 Task: Search one way flight ticket for 3 adults, 3 children in premium economy from La Crosse: La Crosse Regional Airport to Rockford: Chicago Rockford International Airport(was Northwest Chicagoland Regional Airport At Rockford) on 5-1-2023. Choice of flights is United. Price is upto 79000. Outbound departure time preference is 23:00.
Action: Mouse moved to (225, 362)
Screenshot: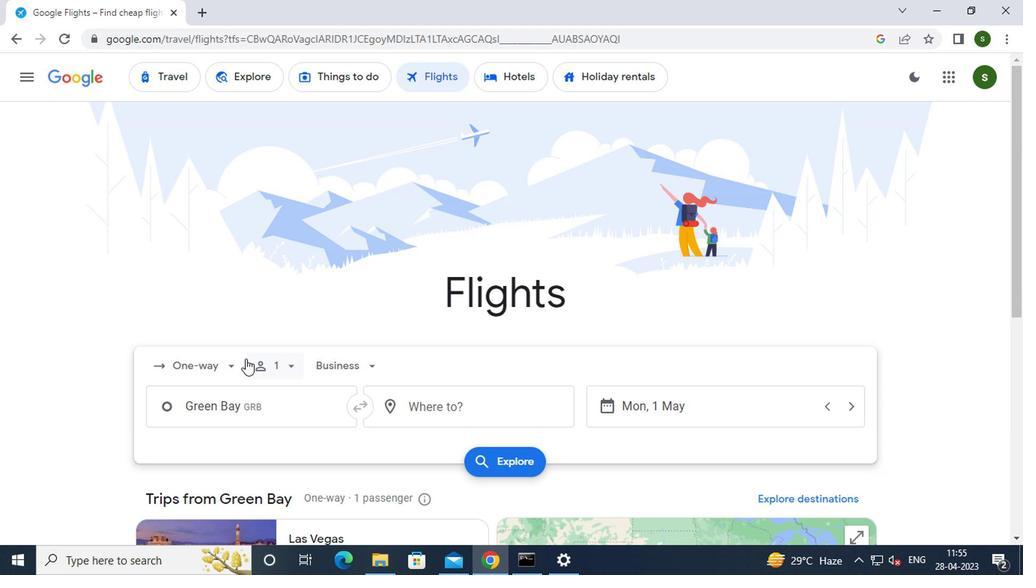 
Action: Mouse pressed left at (225, 362)
Screenshot: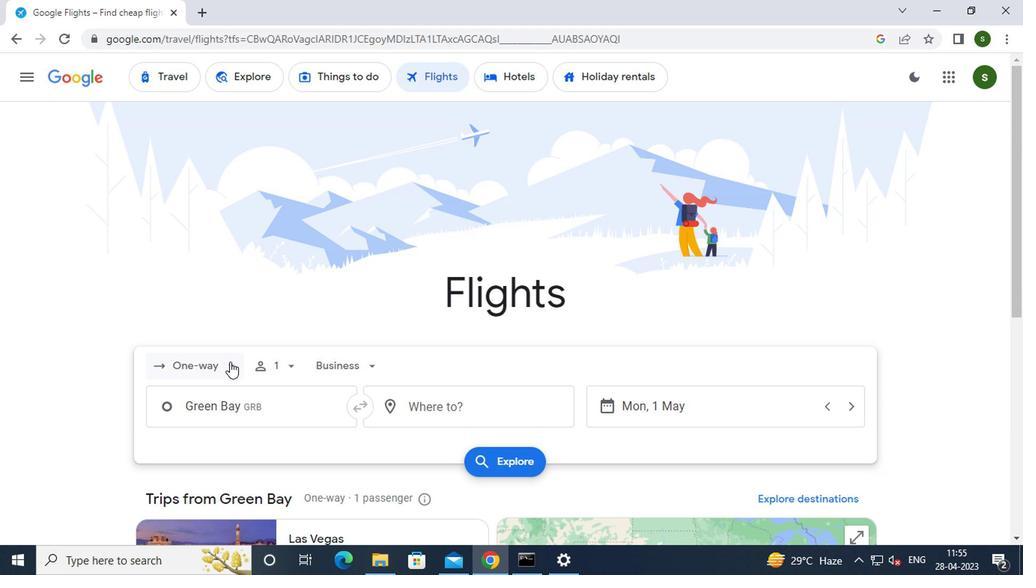 
Action: Mouse moved to (221, 429)
Screenshot: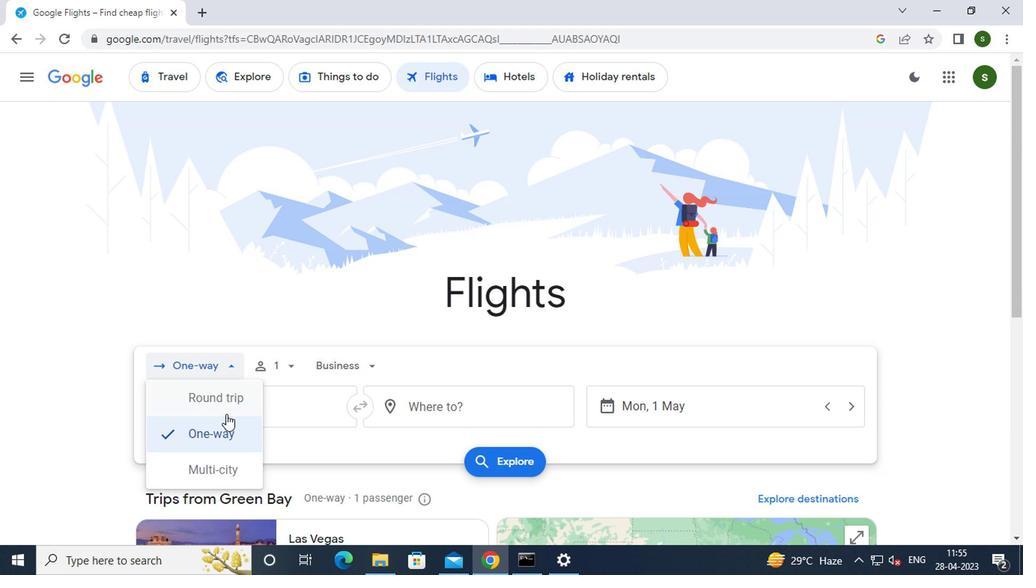 
Action: Mouse pressed left at (221, 429)
Screenshot: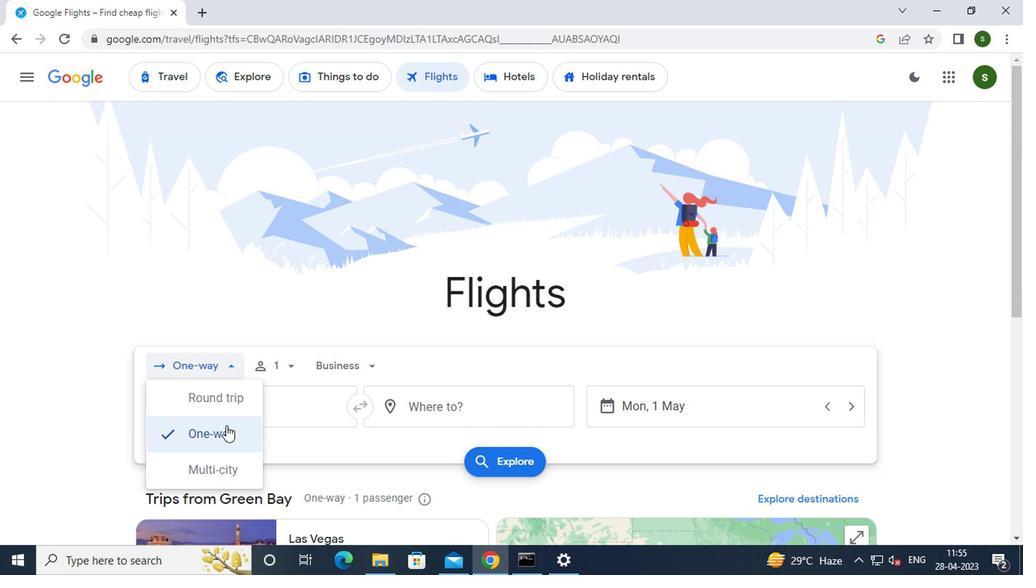 
Action: Mouse moved to (288, 366)
Screenshot: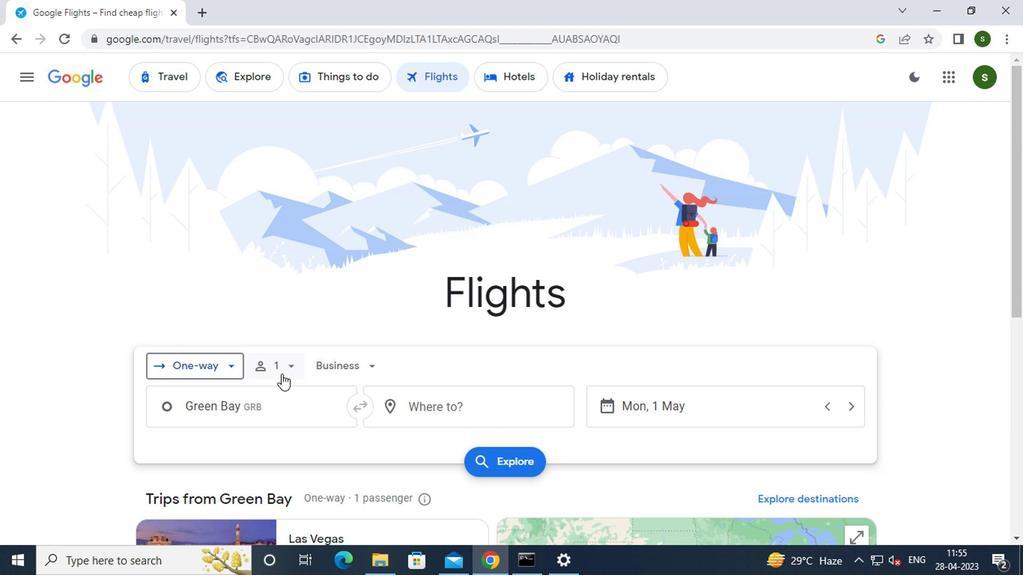 
Action: Mouse pressed left at (288, 366)
Screenshot: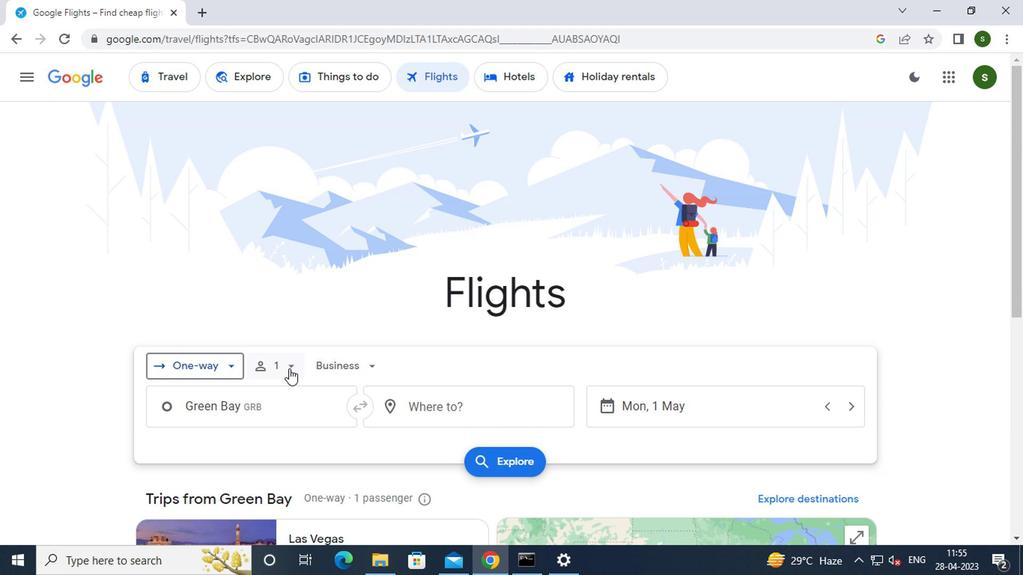 
Action: Mouse moved to (395, 403)
Screenshot: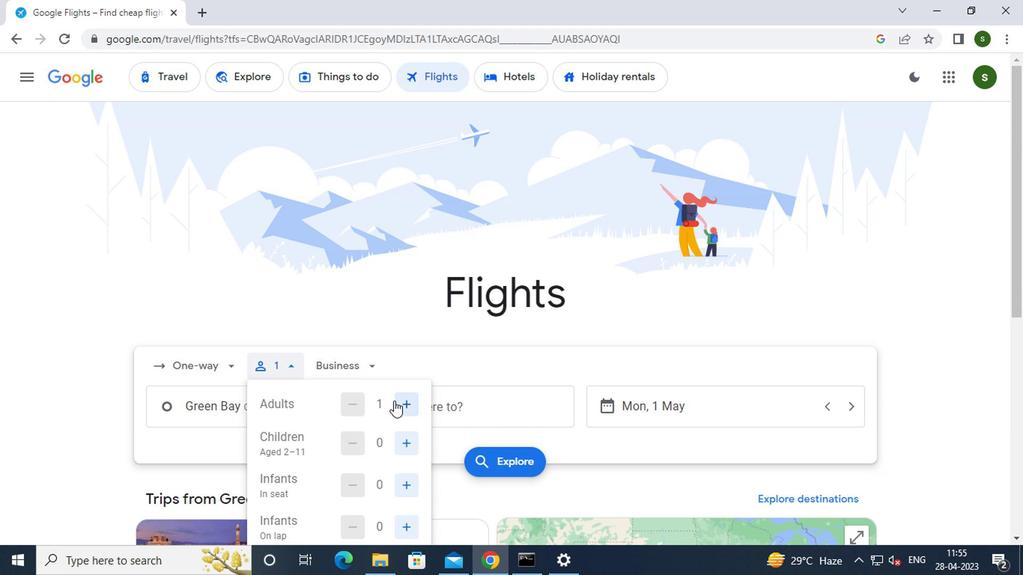 
Action: Mouse pressed left at (395, 403)
Screenshot: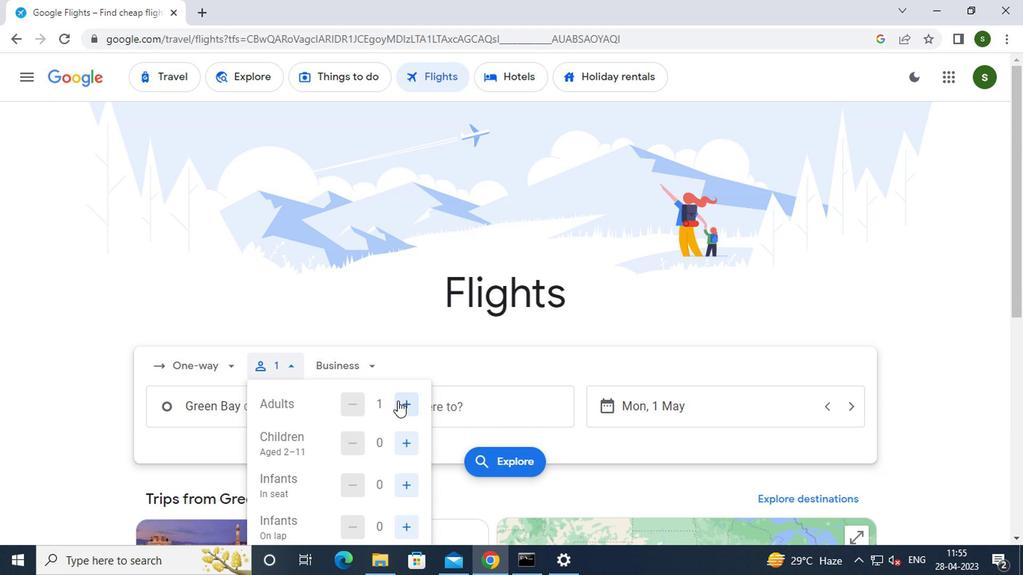 
Action: Mouse pressed left at (395, 403)
Screenshot: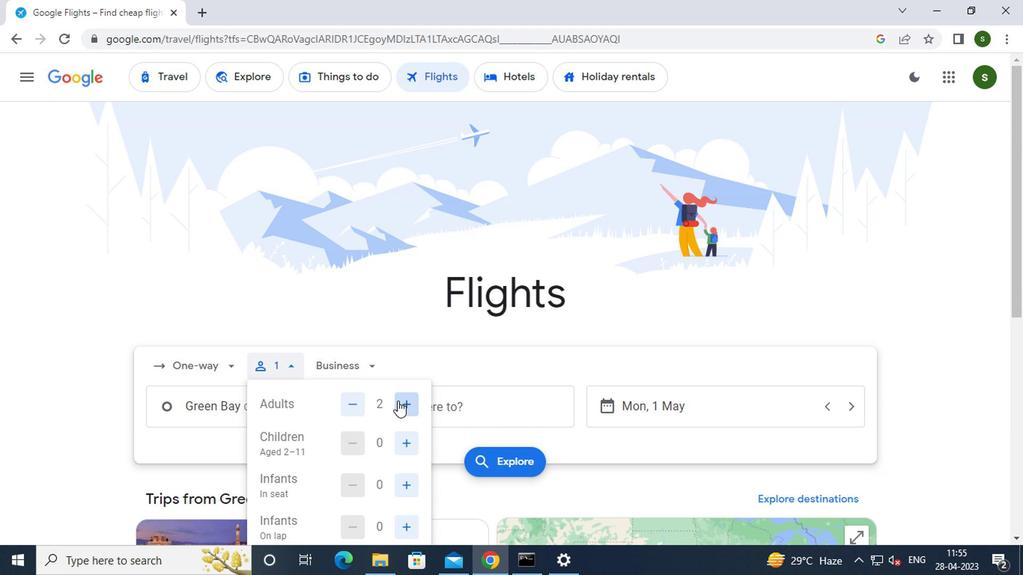 
Action: Mouse moved to (403, 448)
Screenshot: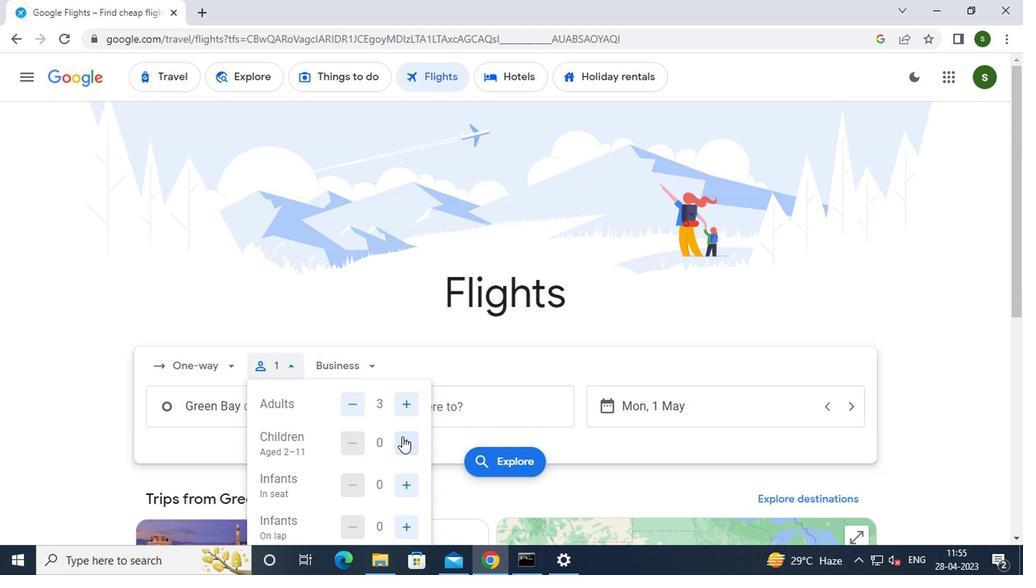 
Action: Mouse pressed left at (403, 448)
Screenshot: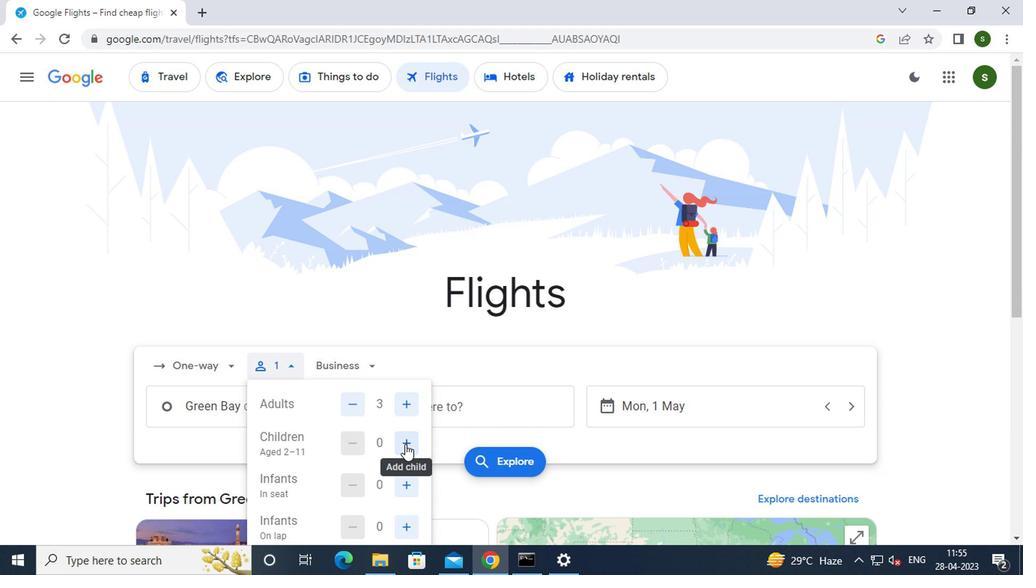 
Action: Mouse pressed left at (403, 448)
Screenshot: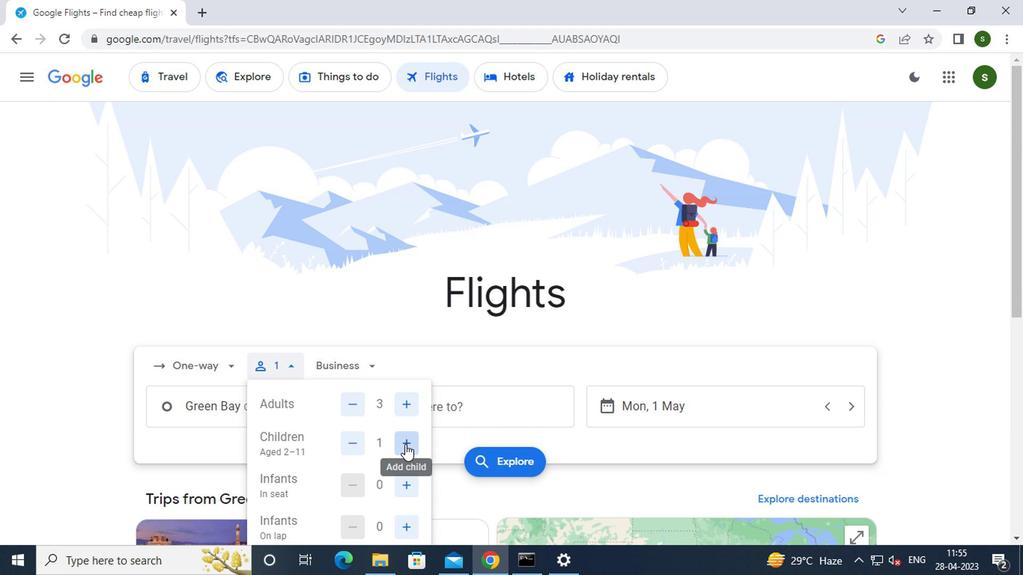 
Action: Mouse pressed left at (403, 448)
Screenshot: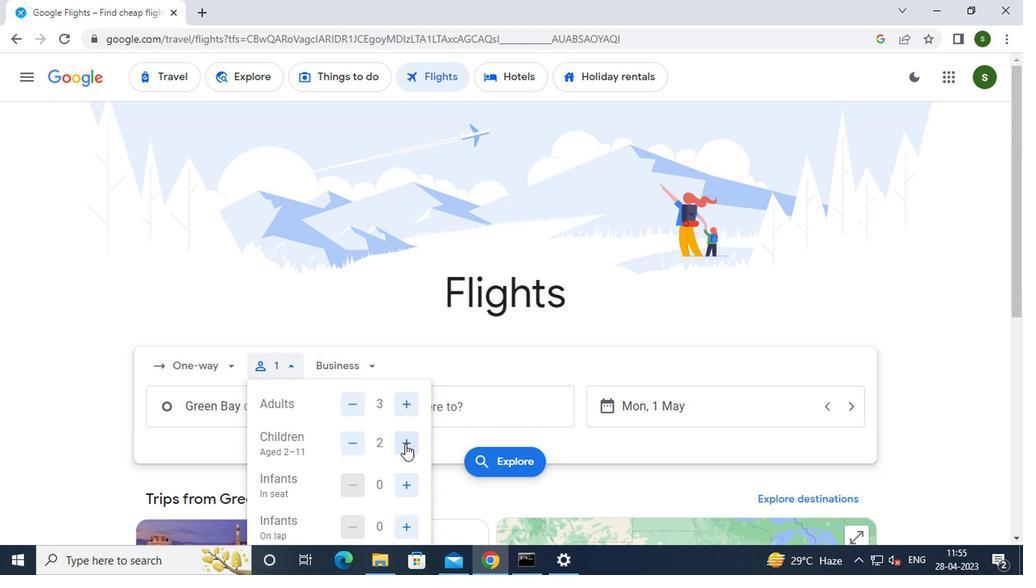 
Action: Mouse moved to (362, 362)
Screenshot: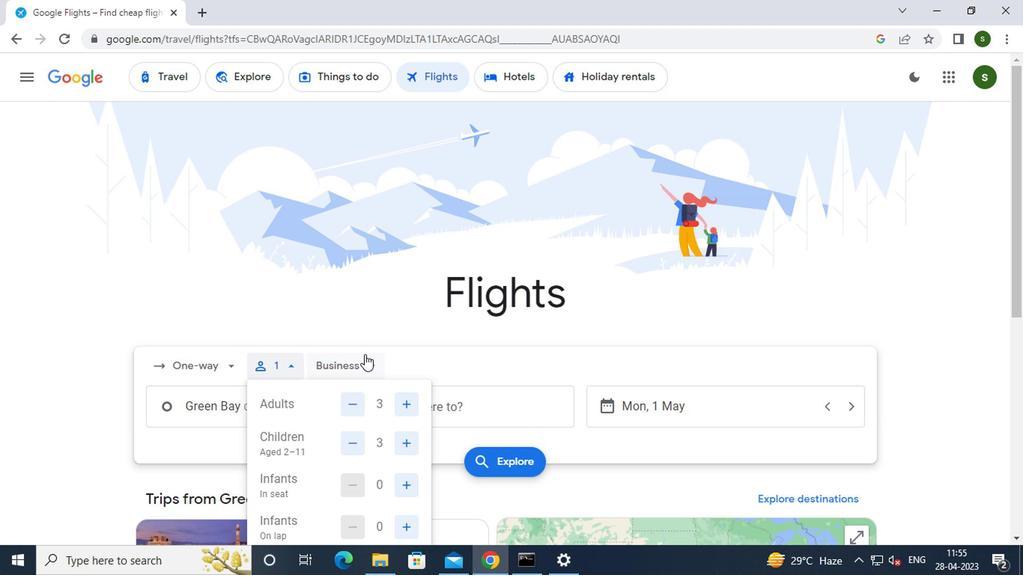 
Action: Mouse pressed left at (362, 362)
Screenshot: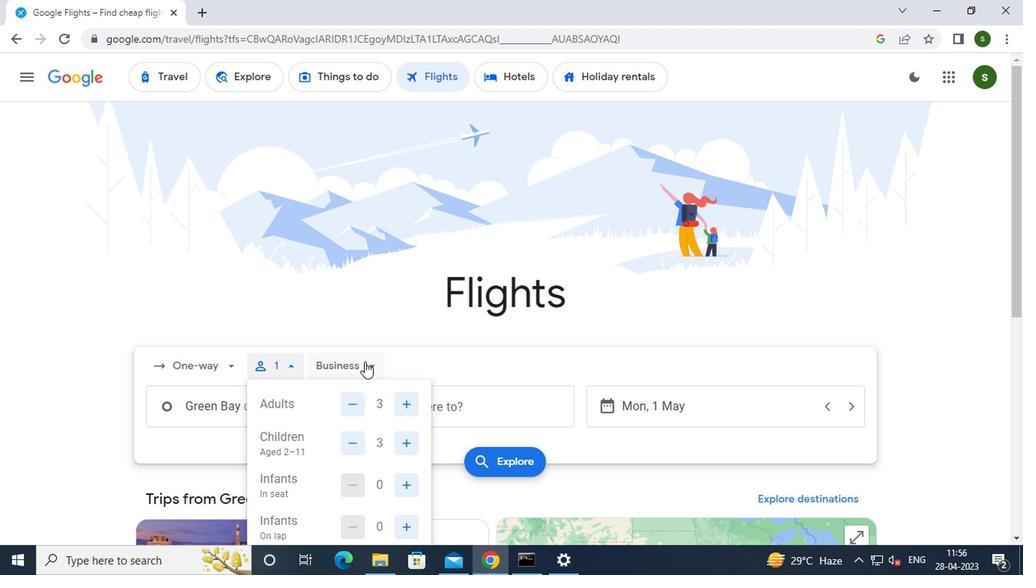
Action: Mouse moved to (378, 444)
Screenshot: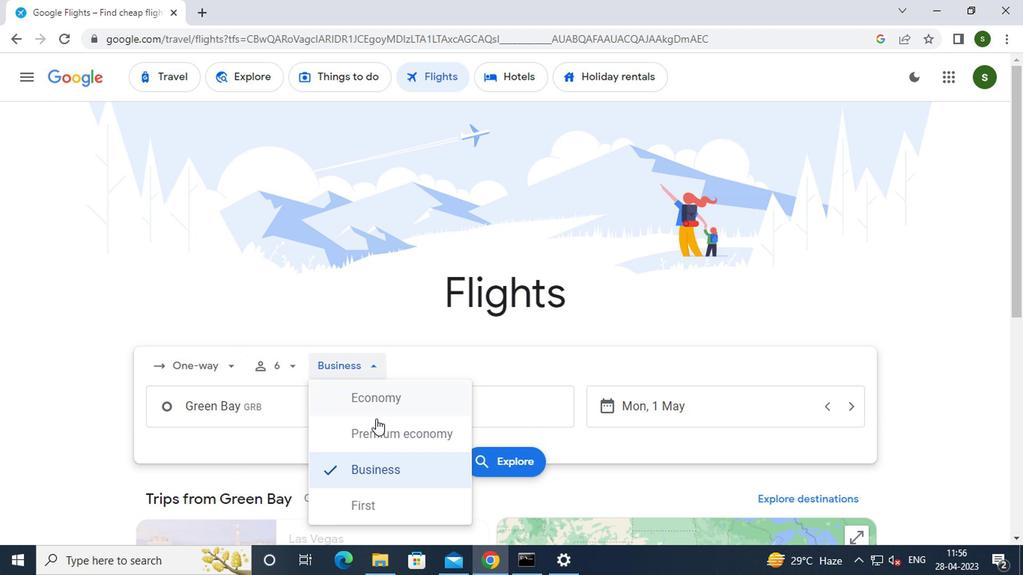 
Action: Mouse pressed left at (378, 444)
Screenshot: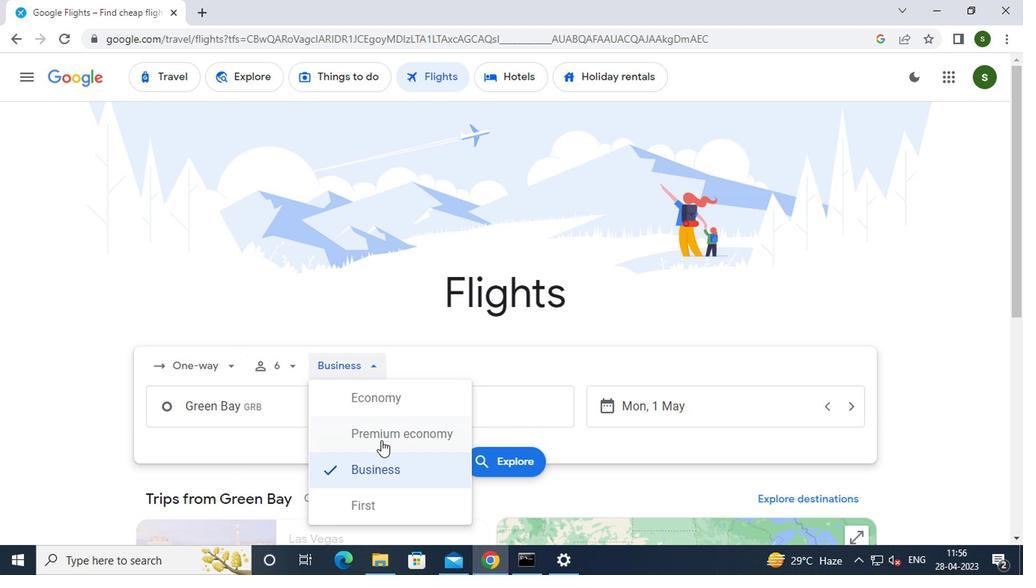 
Action: Mouse moved to (272, 410)
Screenshot: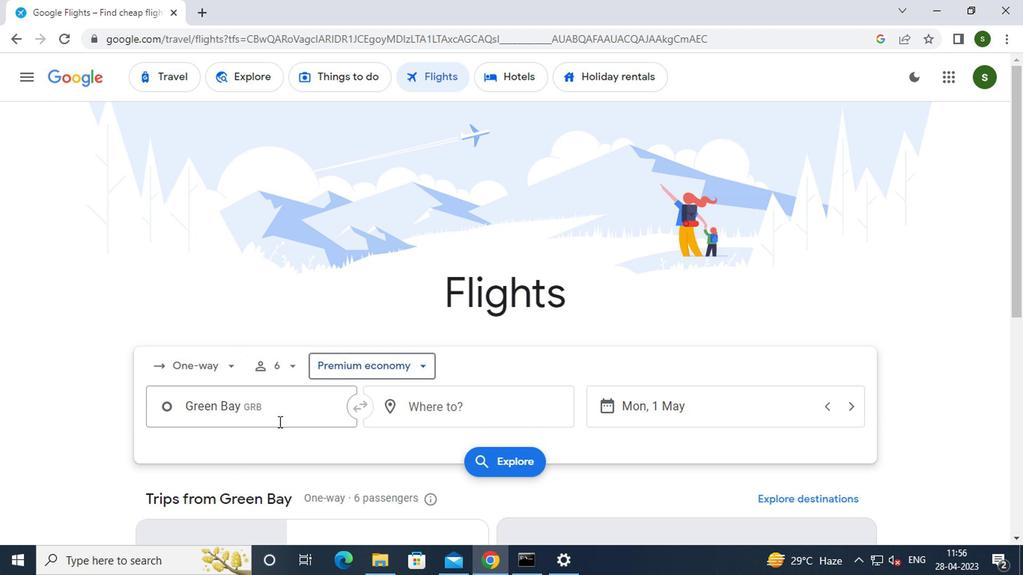
Action: Mouse pressed left at (272, 410)
Screenshot: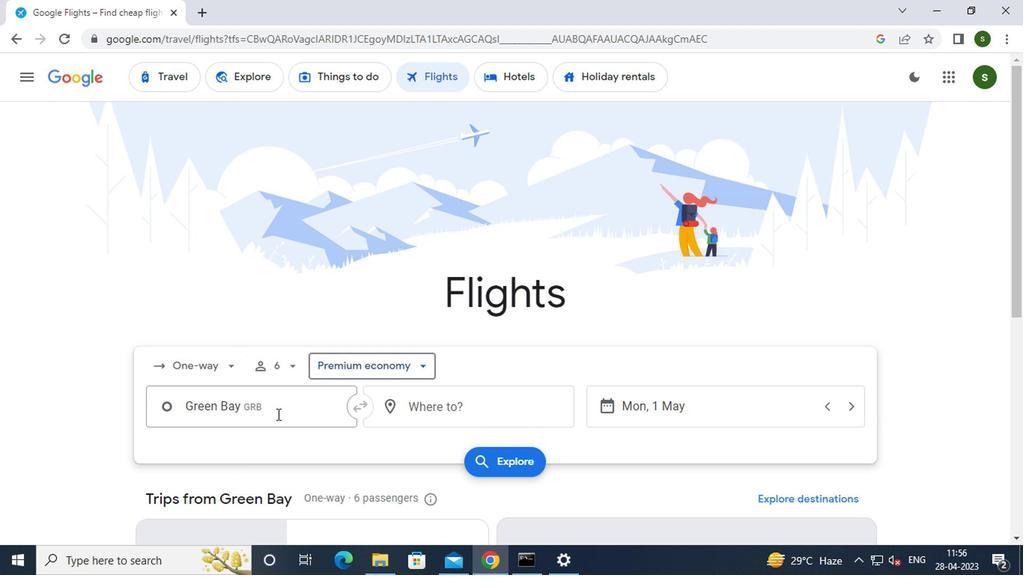 
Action: Mouse moved to (274, 403)
Screenshot: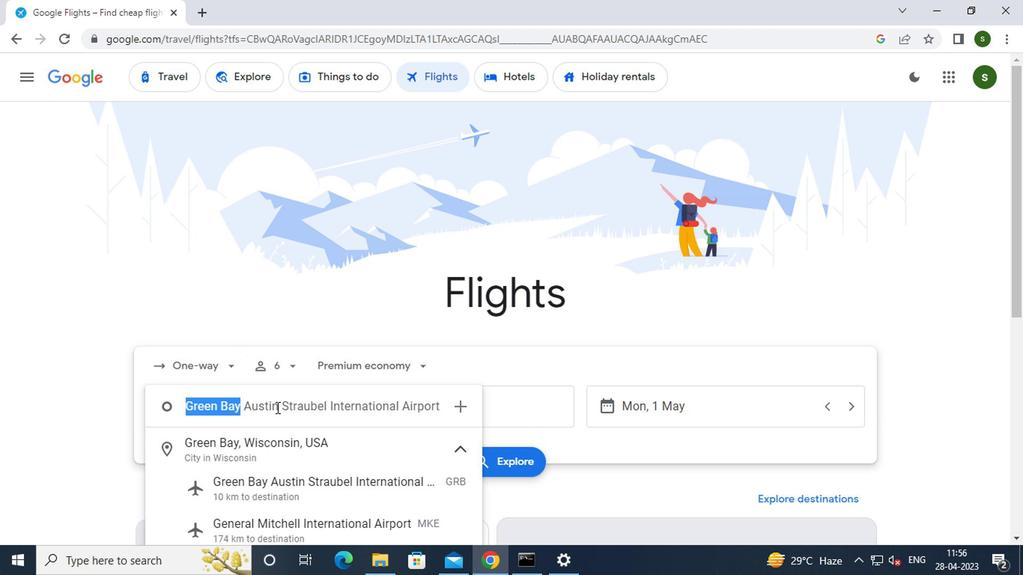 
Action: Key pressed <Key.backspace>l<Key.caps_lock>a<Key.space><Key.caps_lock>c<Key.caps_lock>rosse
Screenshot: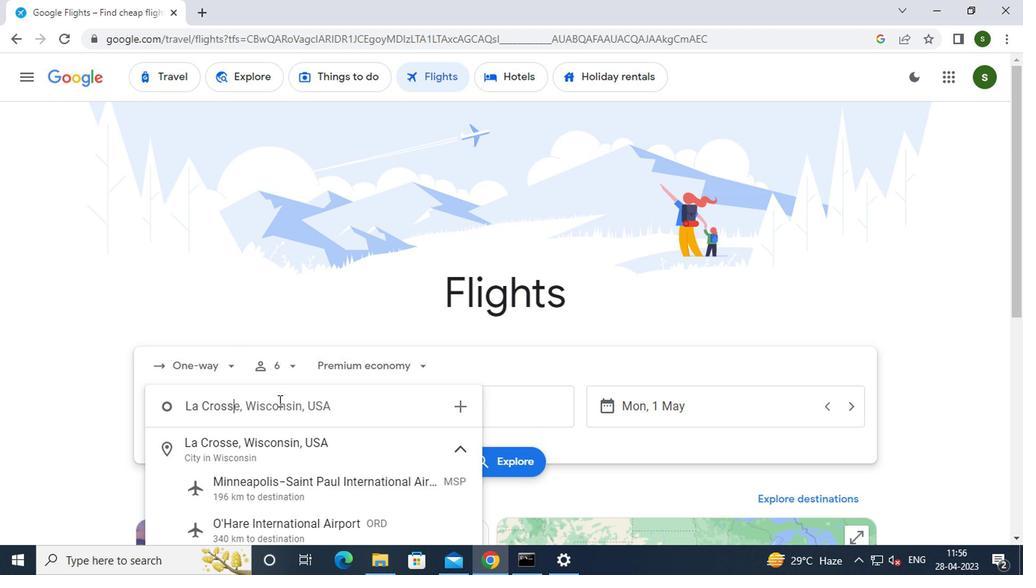 
Action: Mouse scrolled (274, 402) with delta (0, 0)
Screenshot: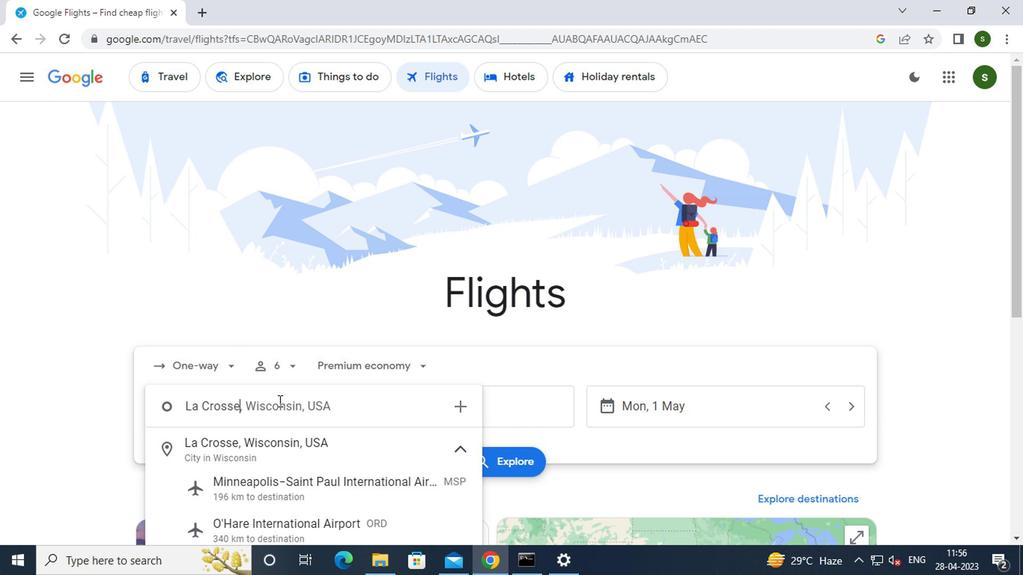 
Action: Mouse moved to (290, 503)
Screenshot: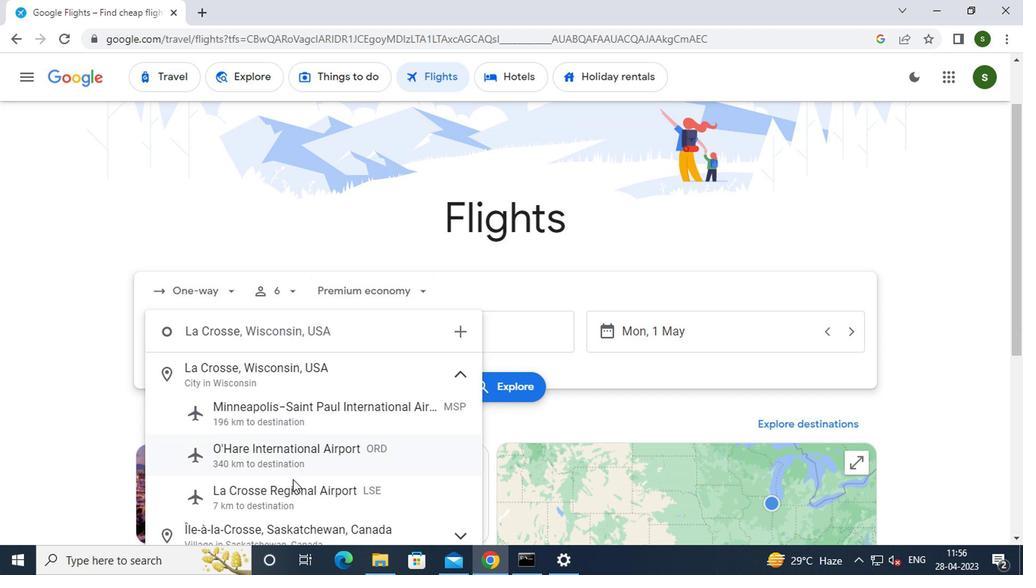 
Action: Mouse pressed left at (290, 503)
Screenshot: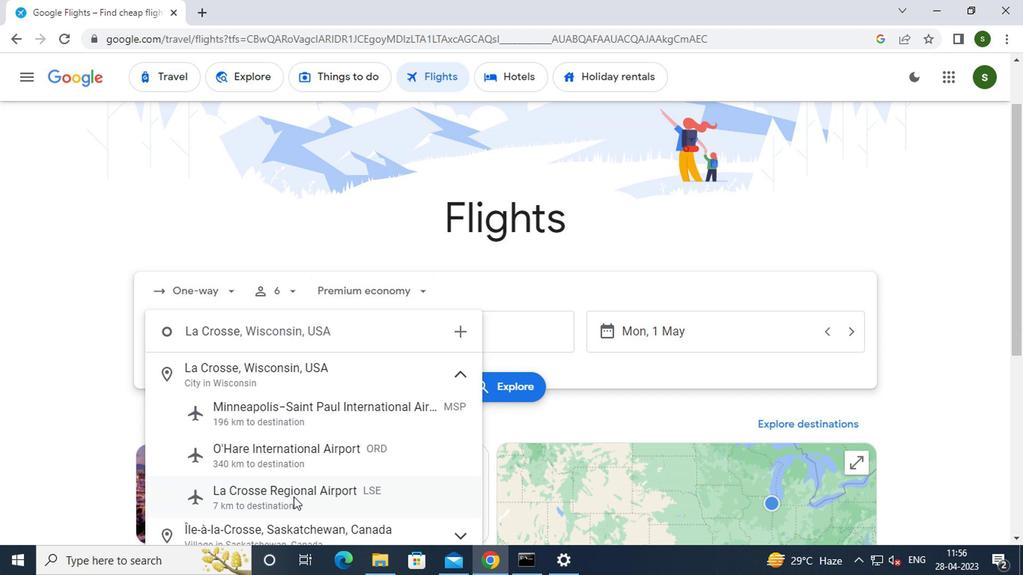 
Action: Mouse moved to (473, 331)
Screenshot: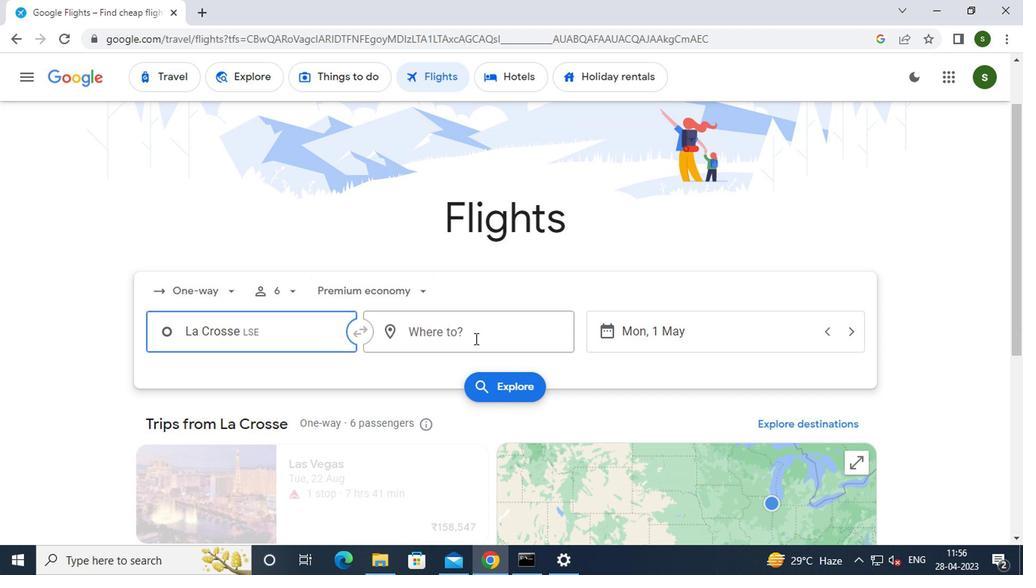 
Action: Mouse pressed left at (473, 331)
Screenshot: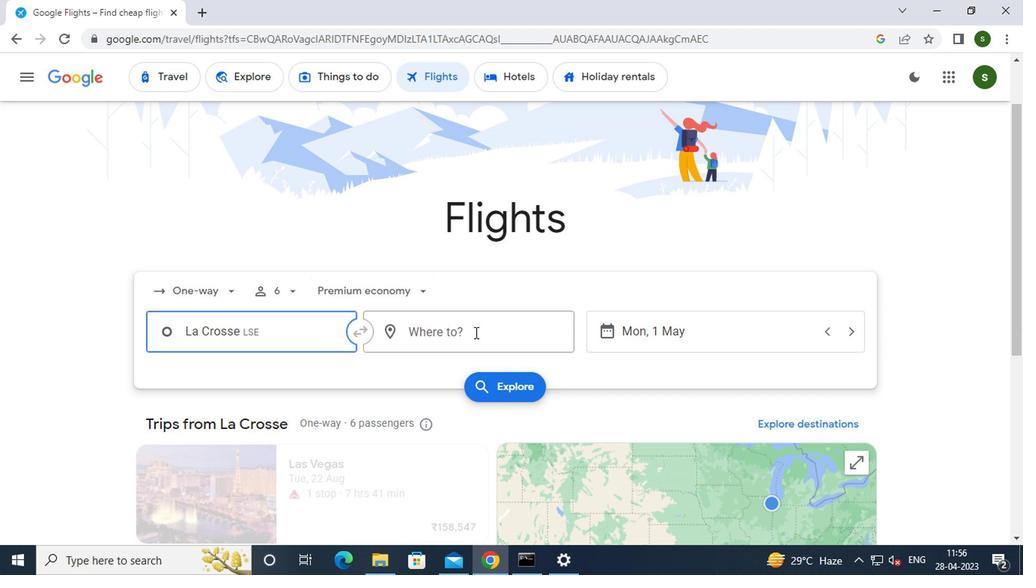 
Action: Key pressed <Key.caps_lock>r<Key.caps_lock>ockford
Screenshot: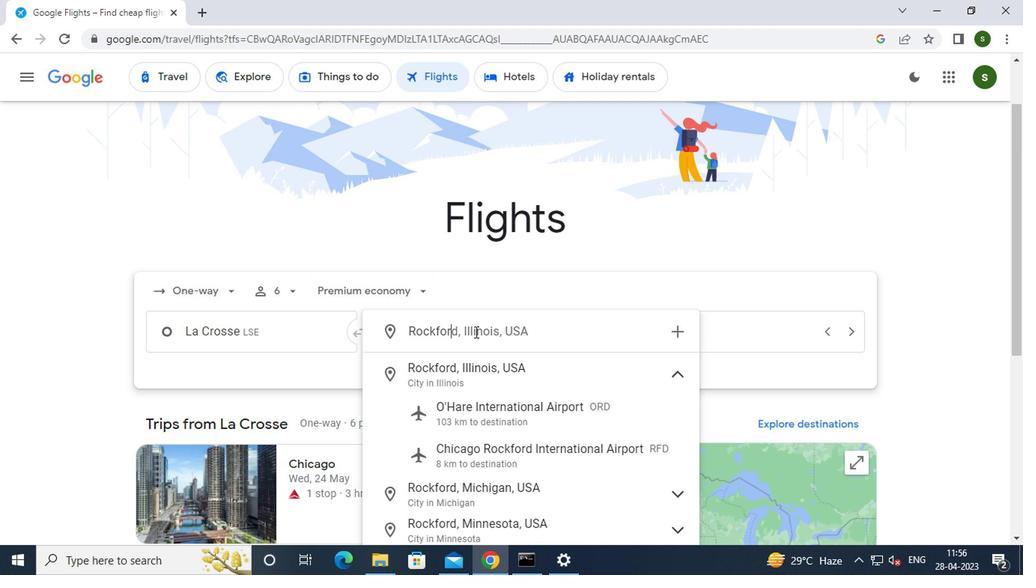 
Action: Mouse moved to (534, 451)
Screenshot: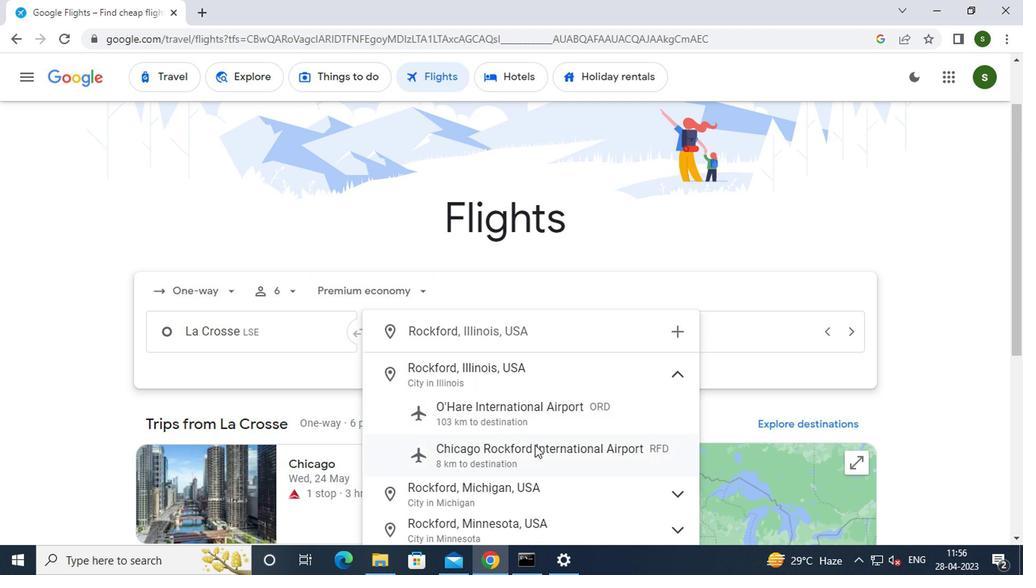 
Action: Mouse pressed left at (534, 451)
Screenshot: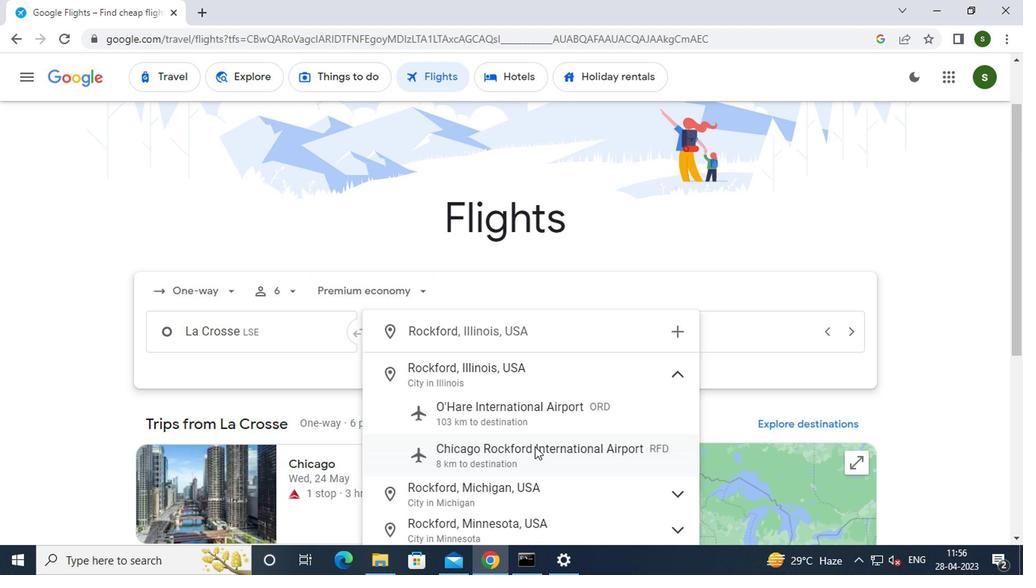 
Action: Mouse moved to (669, 335)
Screenshot: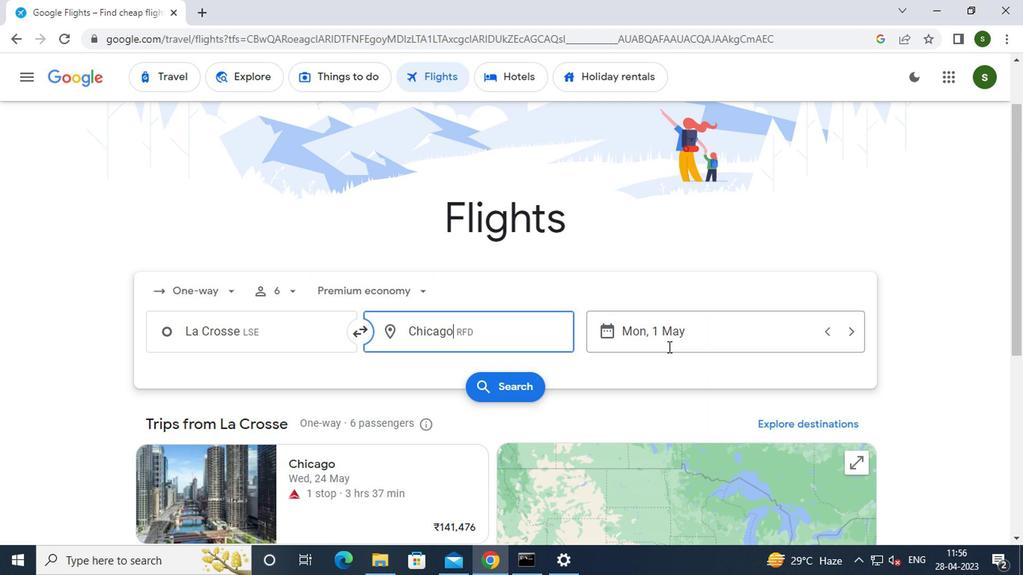 
Action: Mouse pressed left at (669, 335)
Screenshot: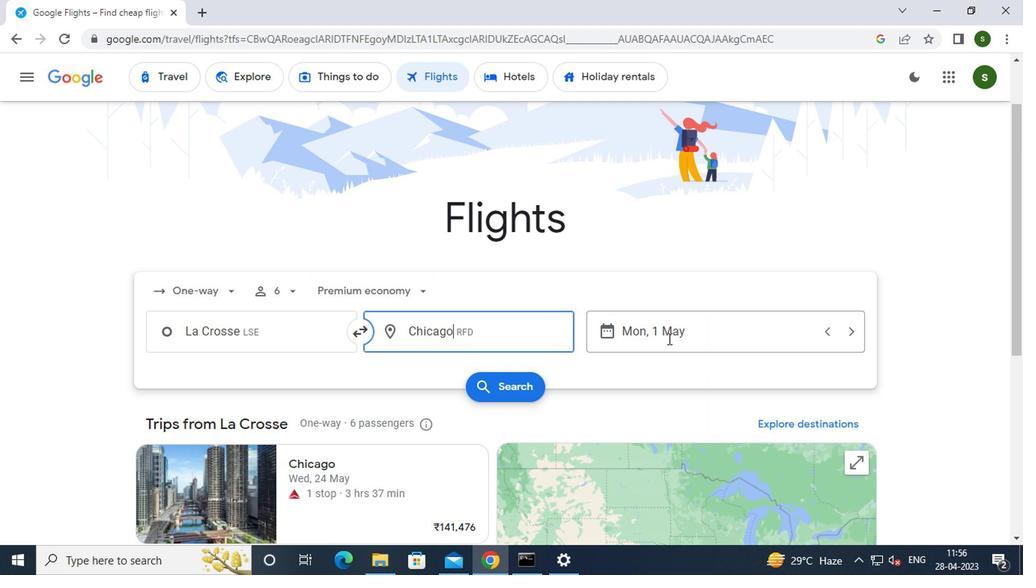 
Action: Mouse moved to (658, 258)
Screenshot: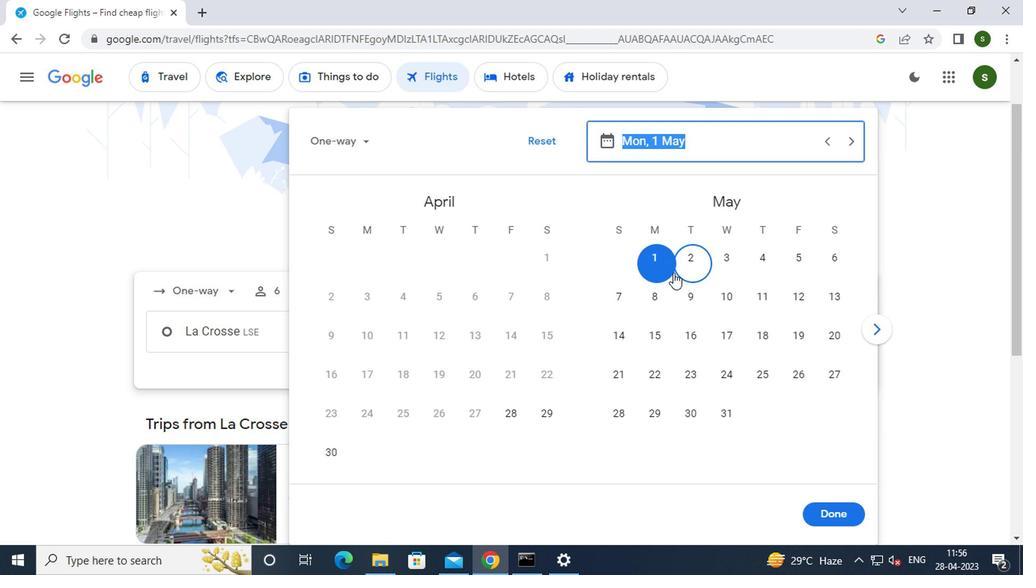 
Action: Mouse pressed left at (658, 258)
Screenshot: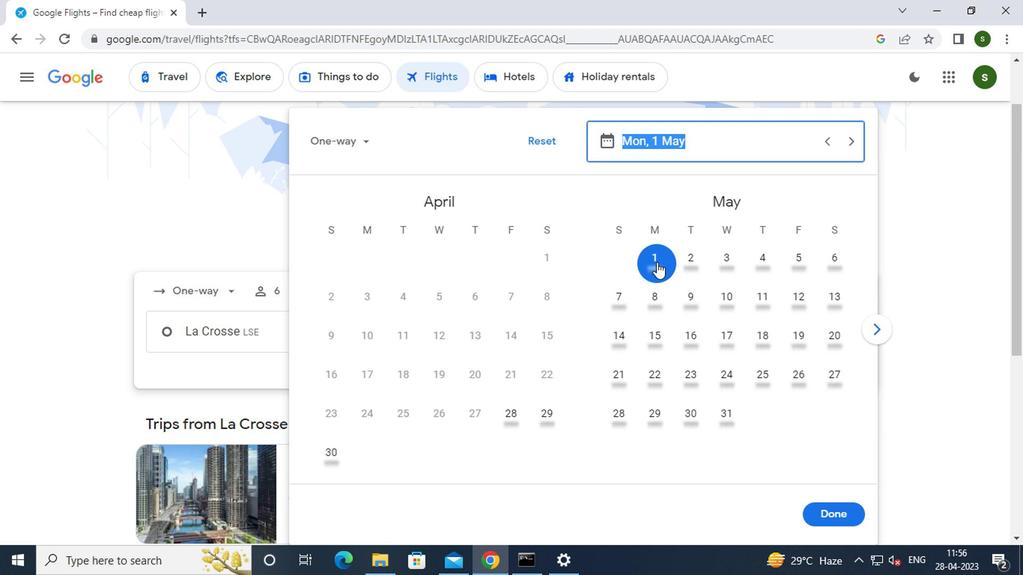 
Action: Mouse moved to (826, 512)
Screenshot: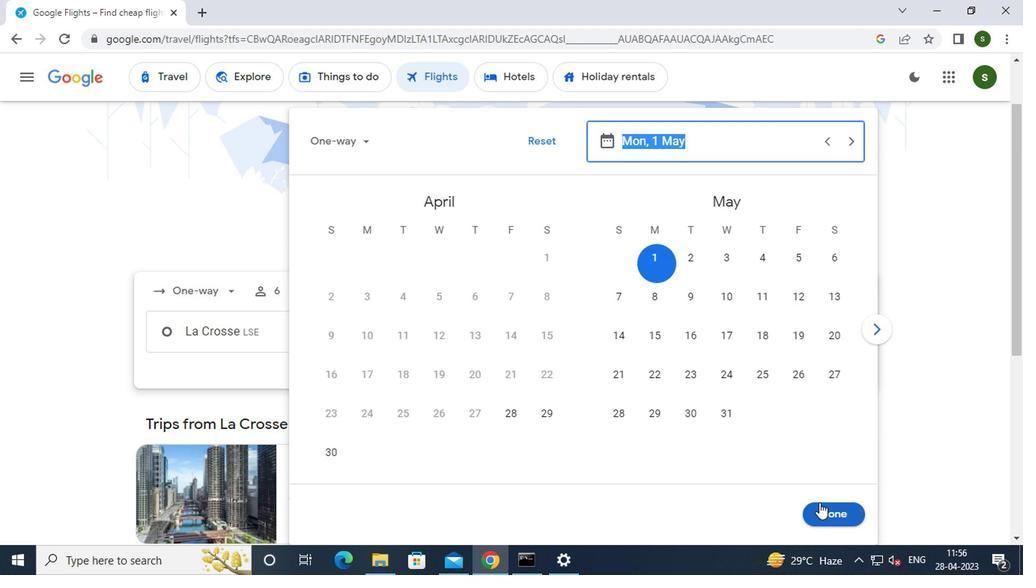 
Action: Mouse pressed left at (826, 512)
Screenshot: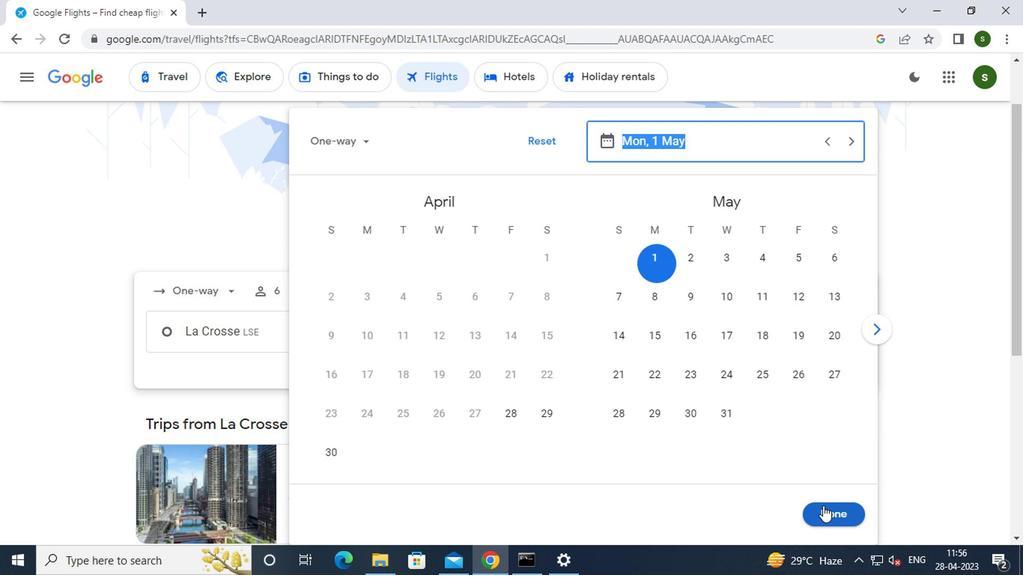 
Action: Mouse moved to (514, 392)
Screenshot: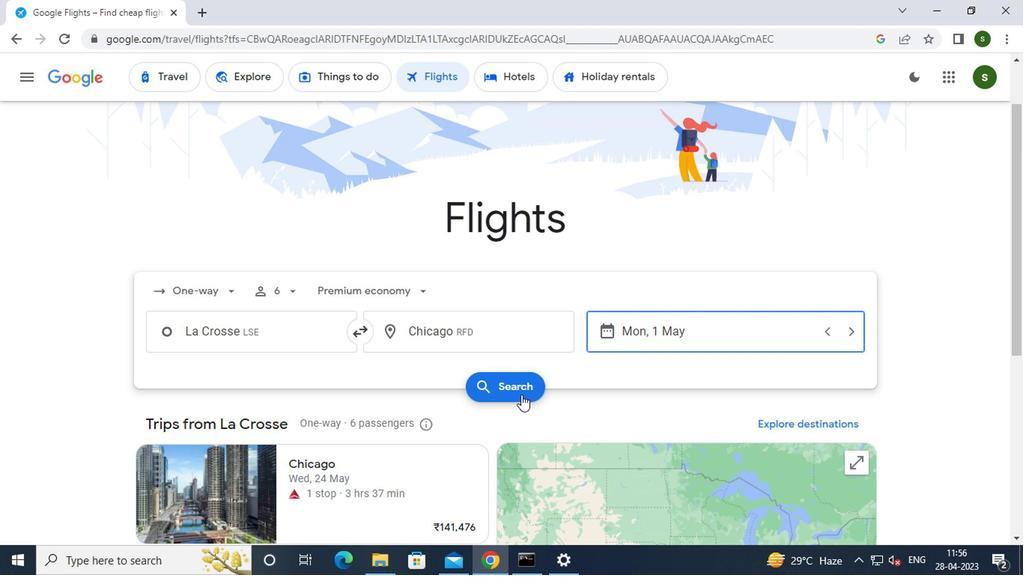 
Action: Mouse pressed left at (514, 392)
Screenshot: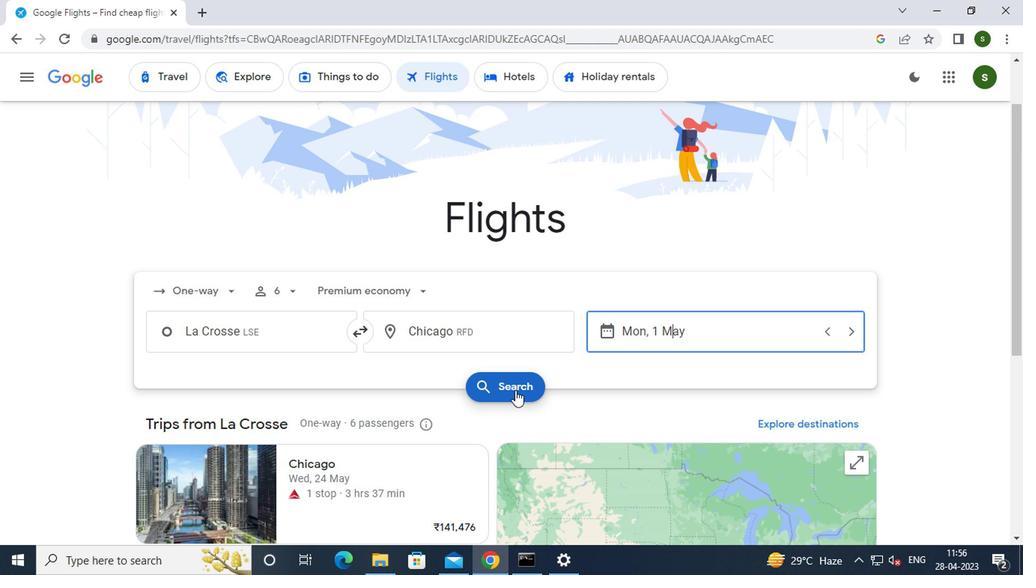 
Action: Mouse moved to (159, 212)
Screenshot: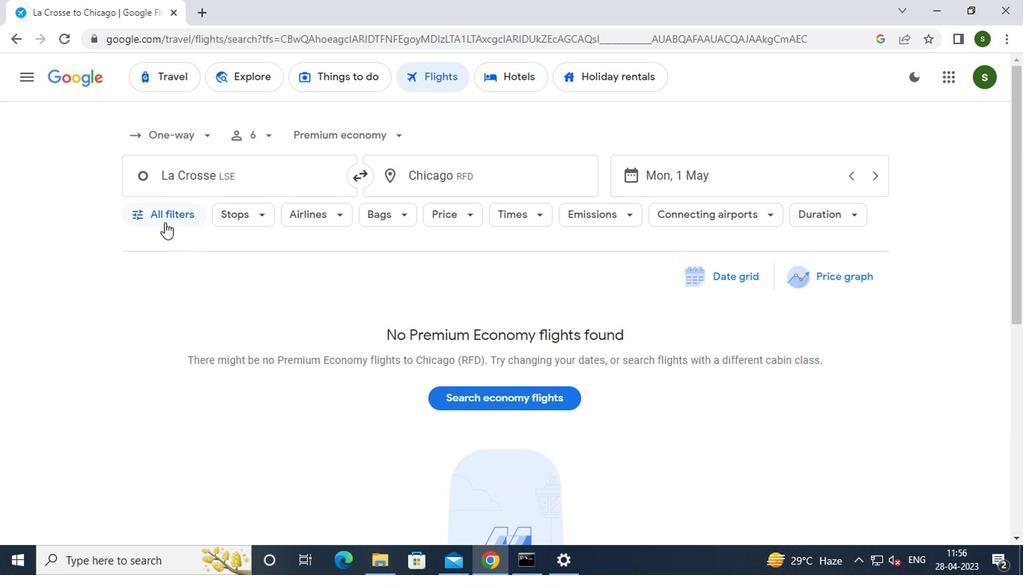 
Action: Mouse pressed left at (159, 212)
Screenshot: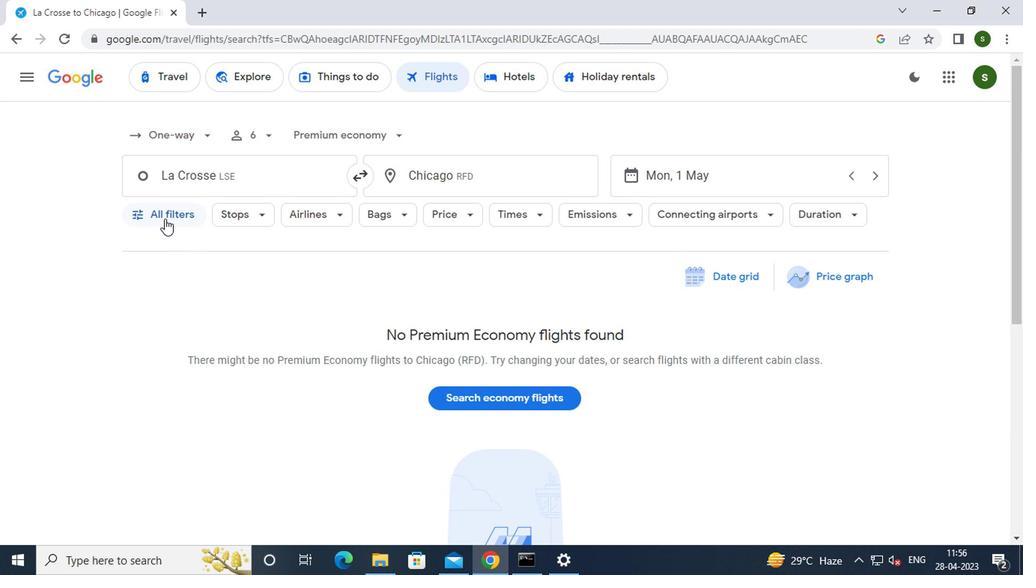 
Action: Mouse moved to (272, 338)
Screenshot: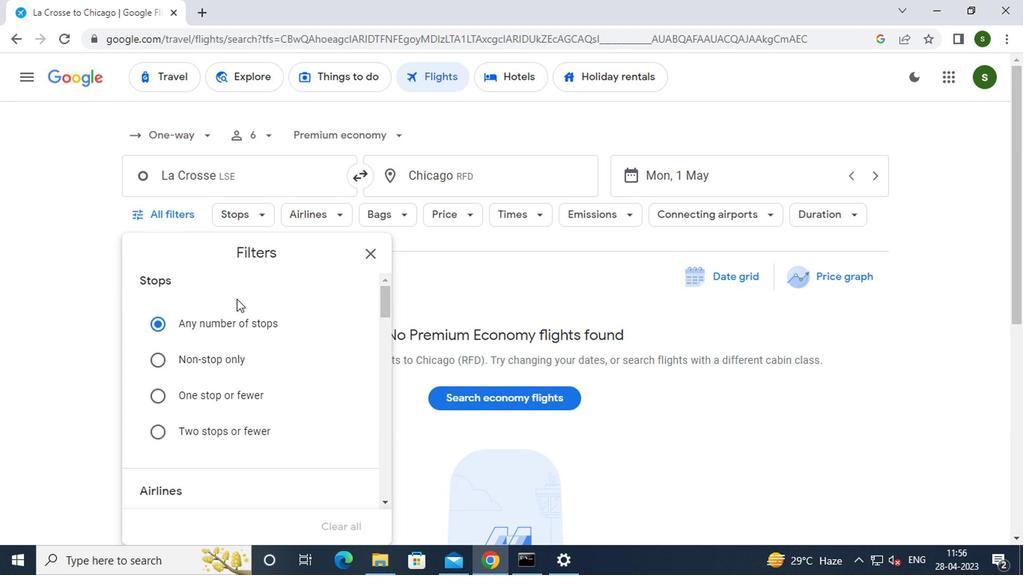 
Action: Mouse scrolled (272, 337) with delta (0, -1)
Screenshot: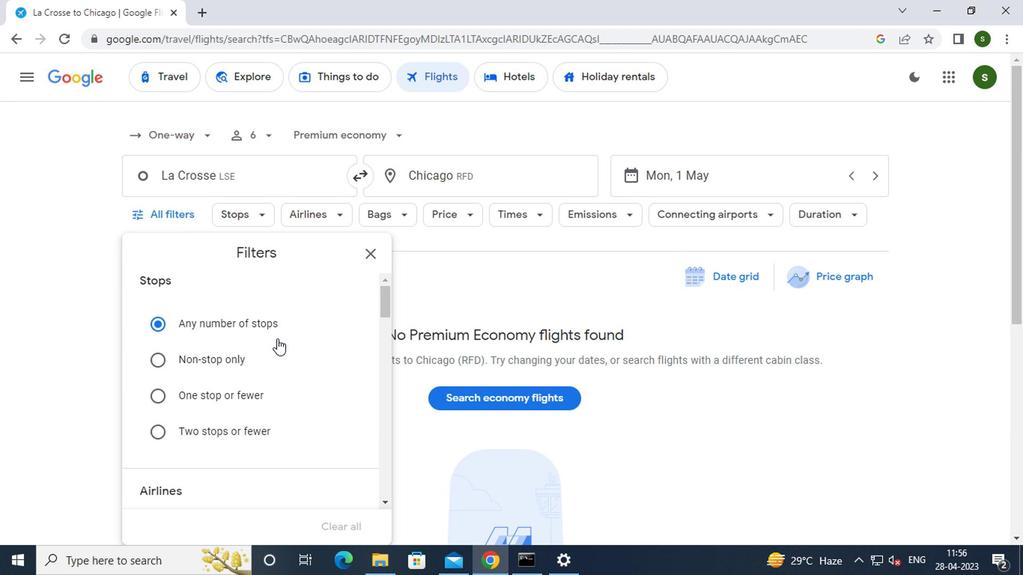 
Action: Mouse scrolled (272, 337) with delta (0, -1)
Screenshot: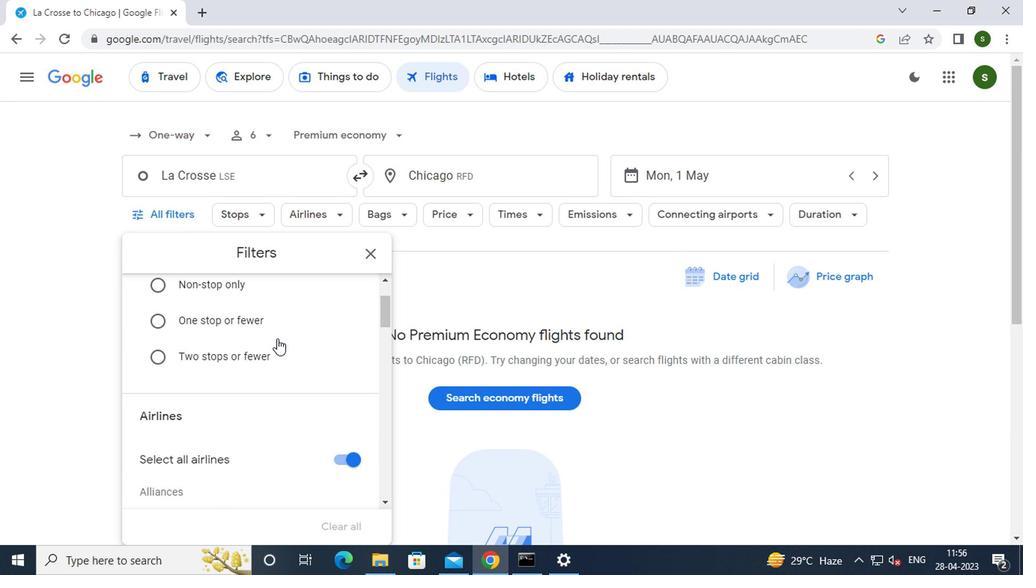 
Action: Mouse moved to (352, 381)
Screenshot: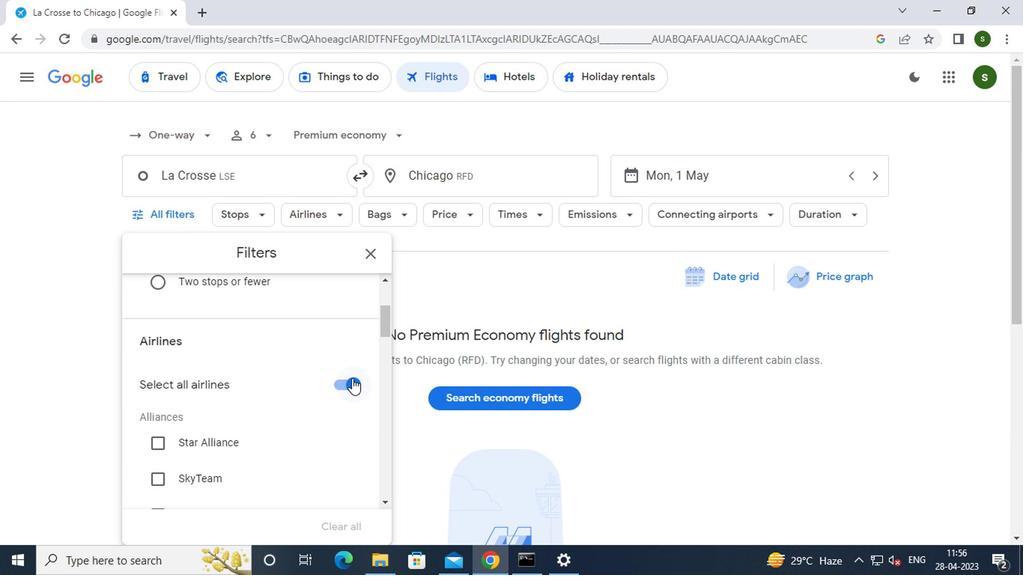 
Action: Mouse pressed left at (352, 381)
Screenshot: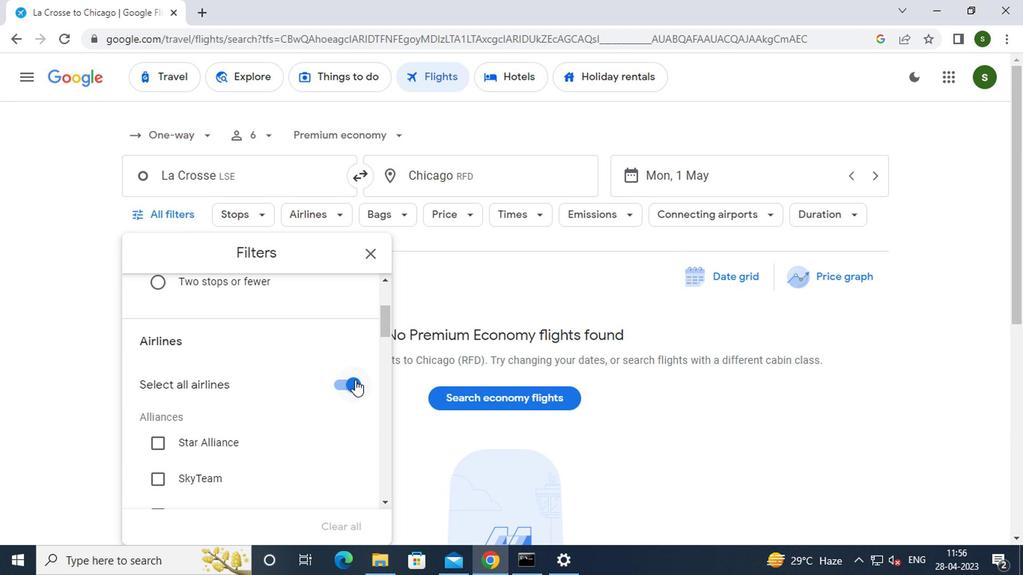 
Action: Mouse moved to (312, 341)
Screenshot: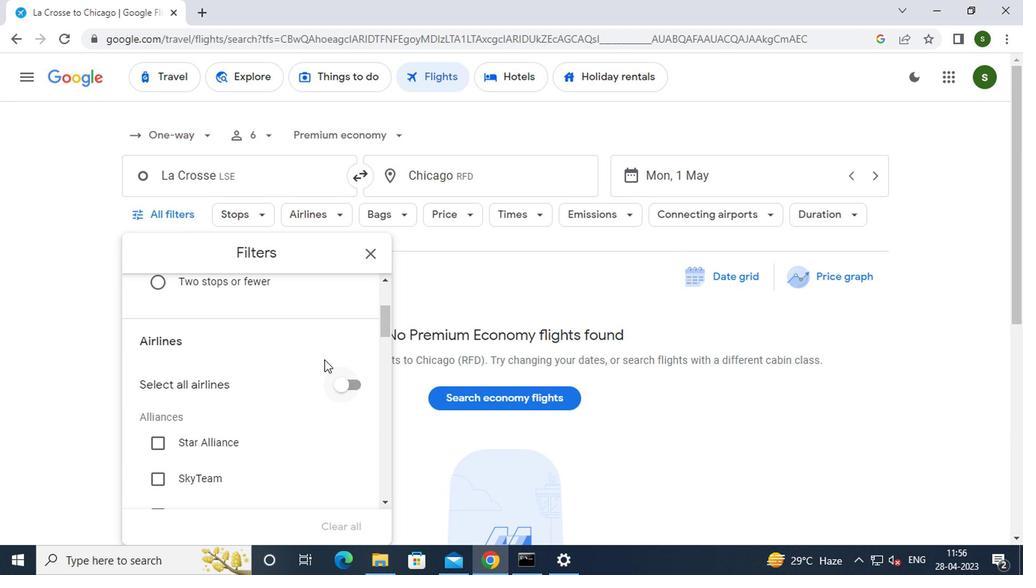 
Action: Mouse scrolled (312, 340) with delta (0, 0)
Screenshot: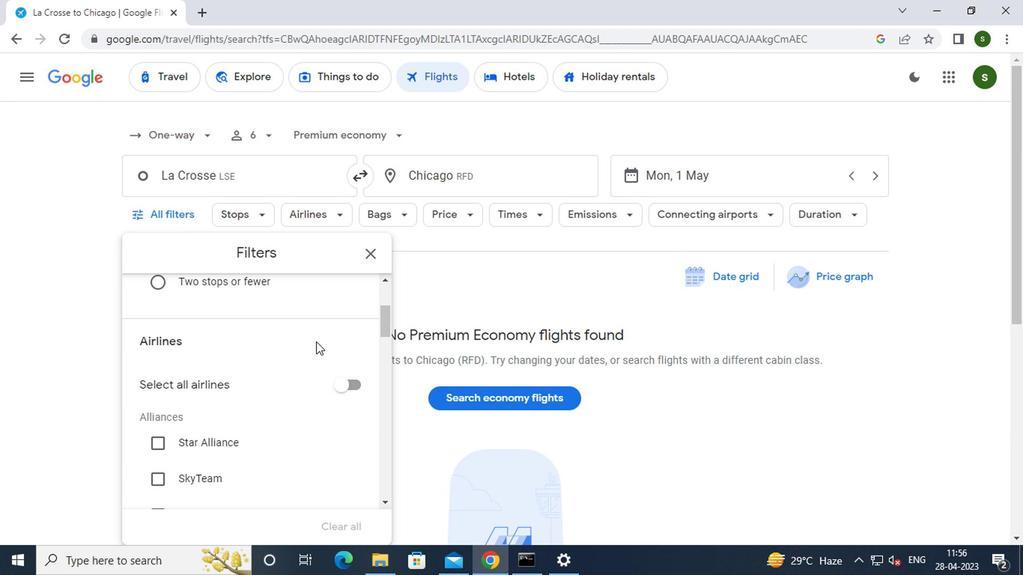 
Action: Mouse scrolled (312, 340) with delta (0, 0)
Screenshot: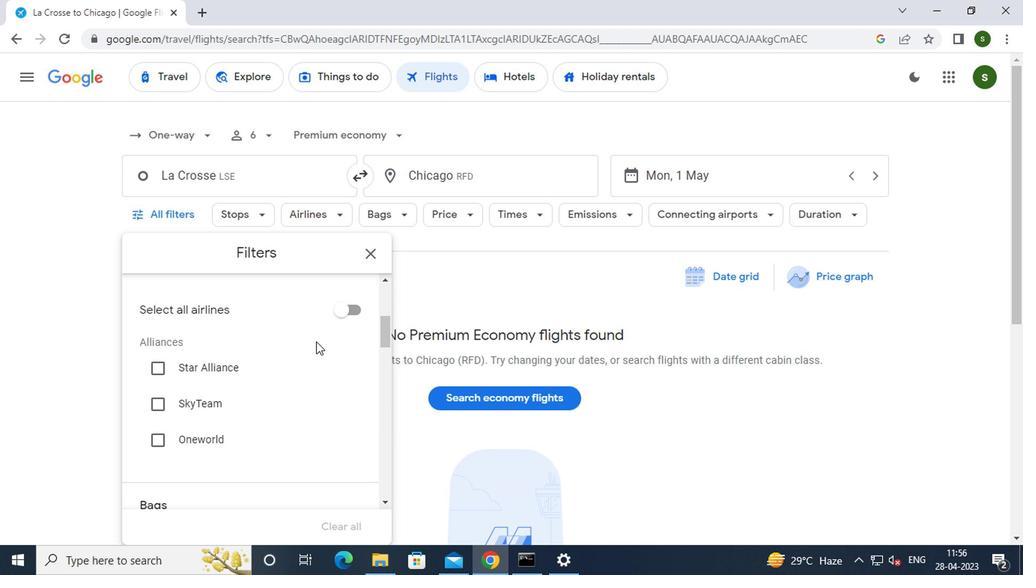
Action: Mouse scrolled (312, 340) with delta (0, 0)
Screenshot: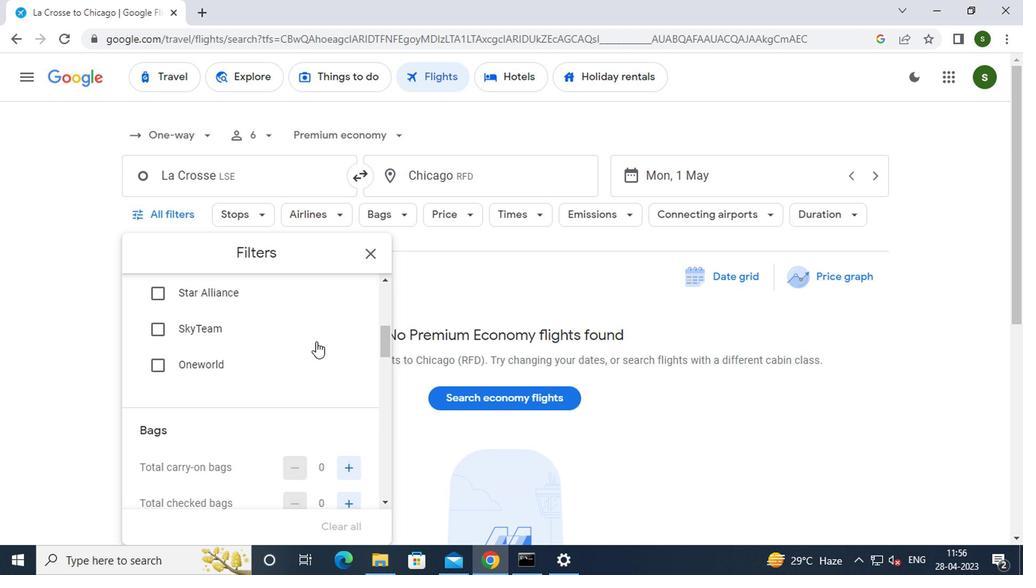 
Action: Mouse scrolled (312, 340) with delta (0, 0)
Screenshot: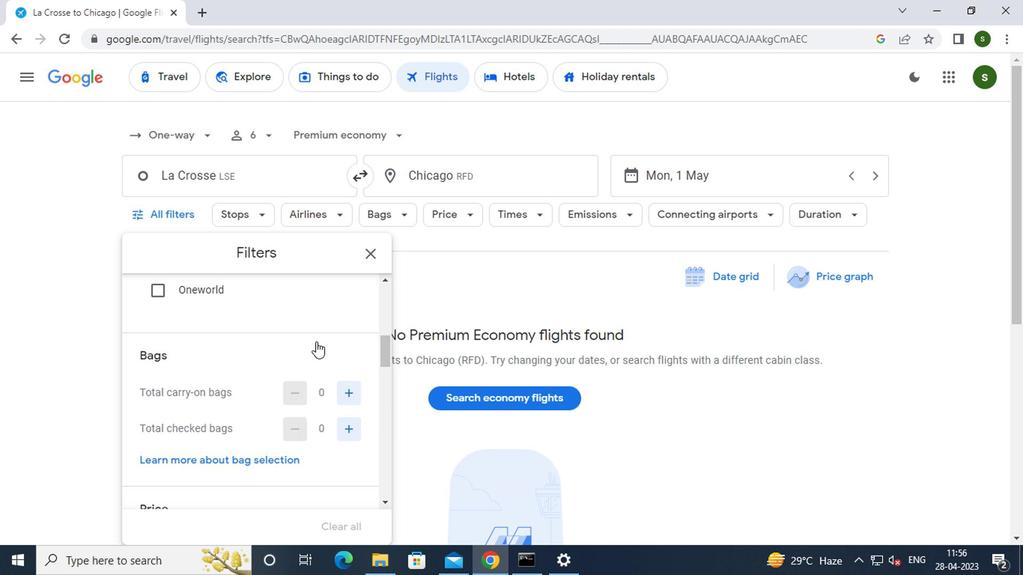 
Action: Mouse moved to (347, 504)
Screenshot: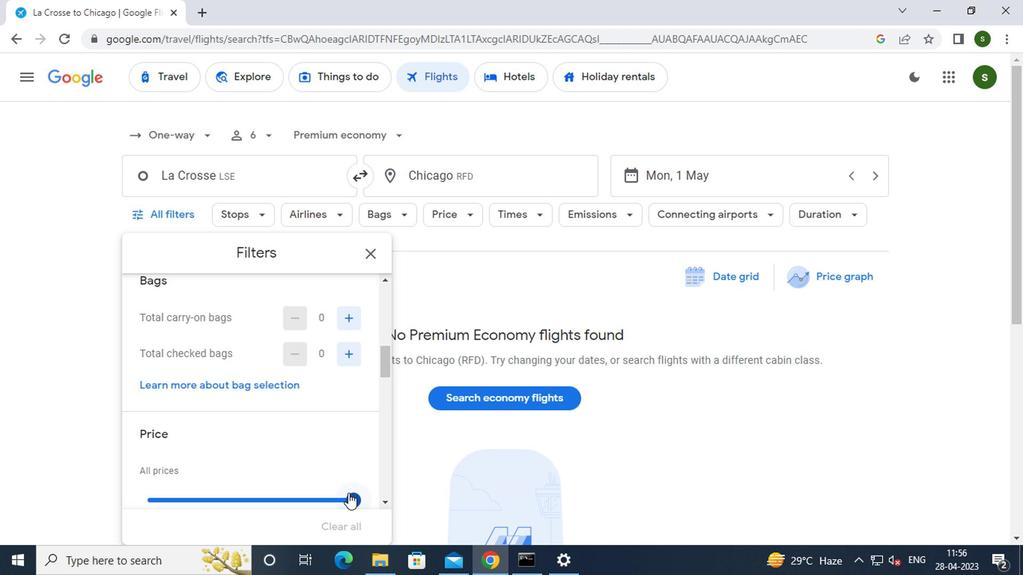 
Action: Mouse pressed left at (347, 504)
Screenshot: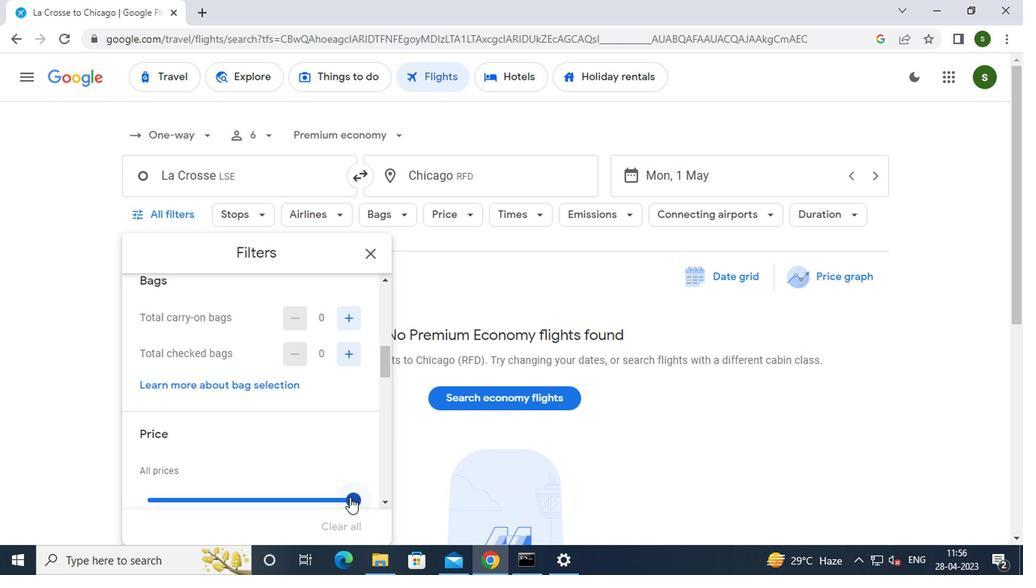 
Action: Mouse moved to (326, 432)
Screenshot: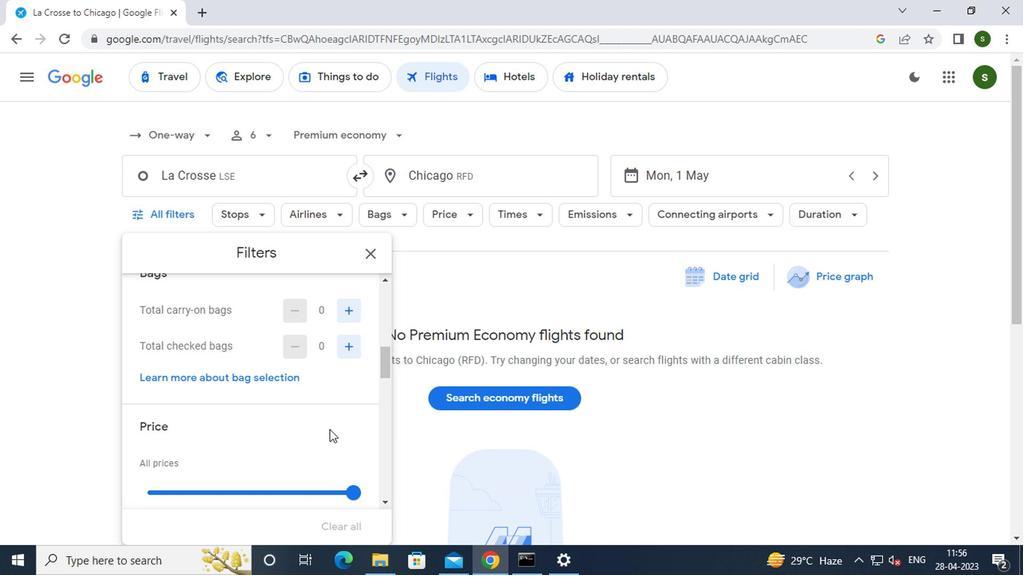 
Action: Mouse scrolled (326, 431) with delta (0, -1)
Screenshot: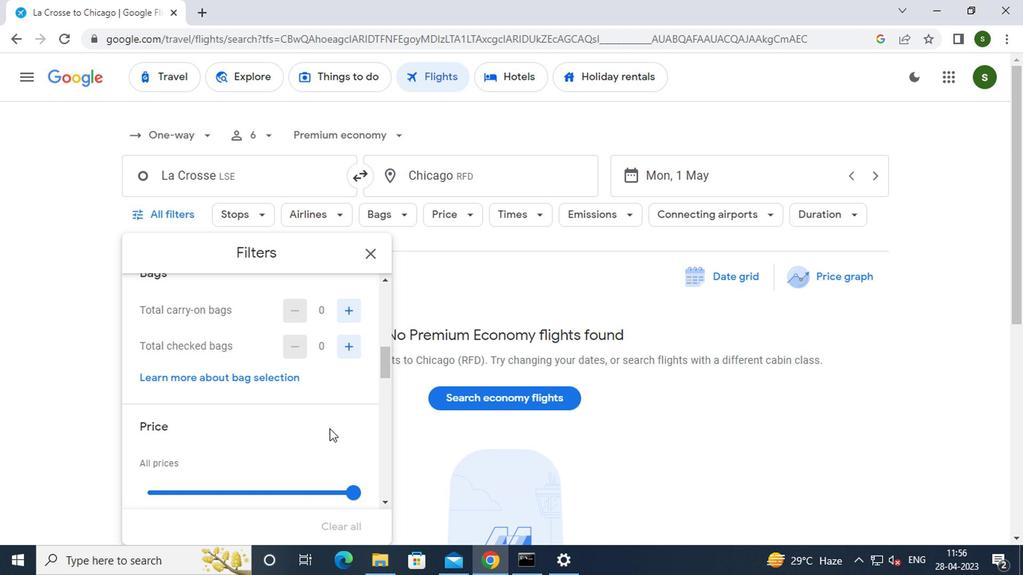 
Action: Mouse scrolled (326, 431) with delta (0, -1)
Screenshot: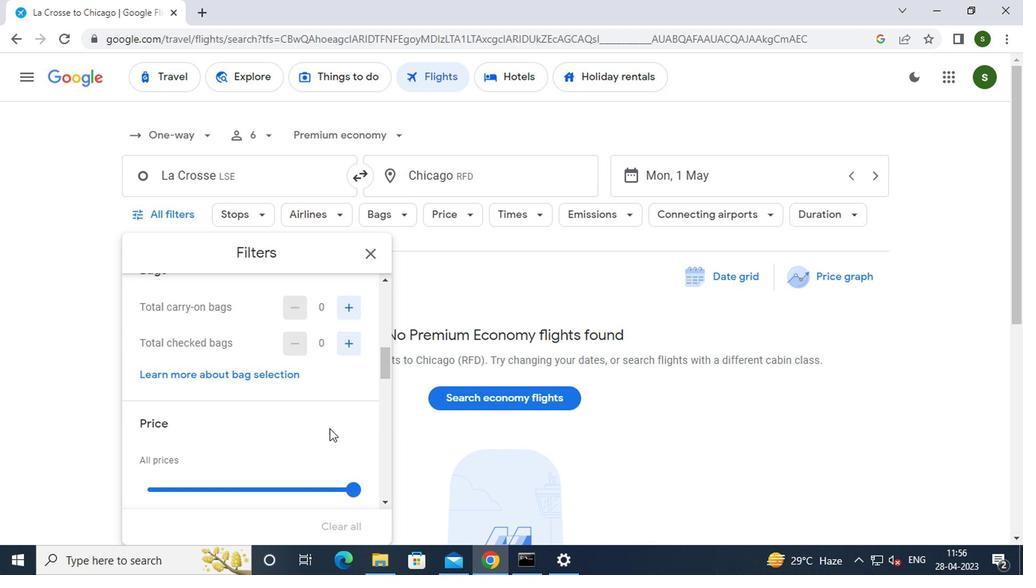 
Action: Mouse scrolled (326, 431) with delta (0, -1)
Screenshot: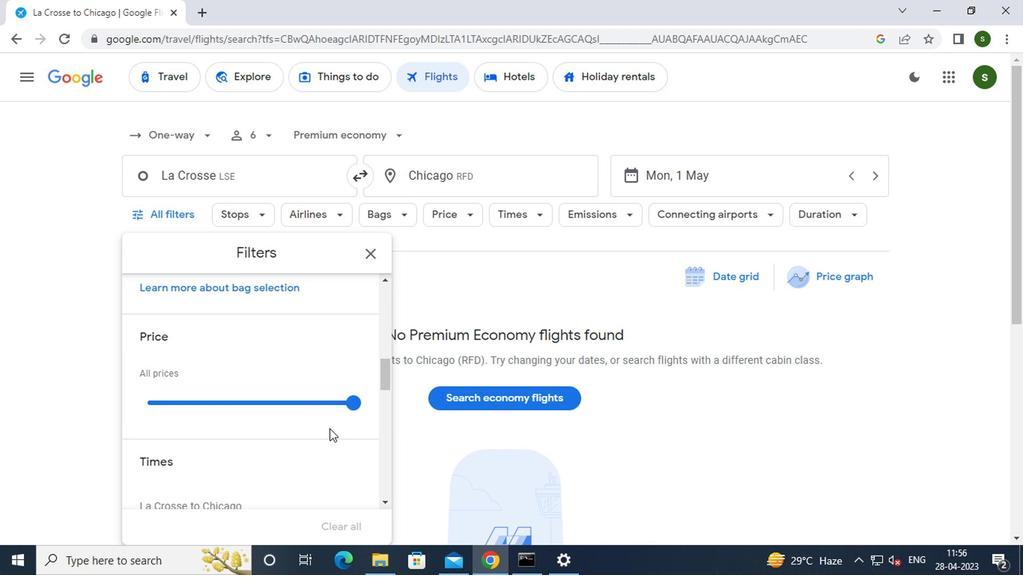 
Action: Mouse moved to (141, 445)
Screenshot: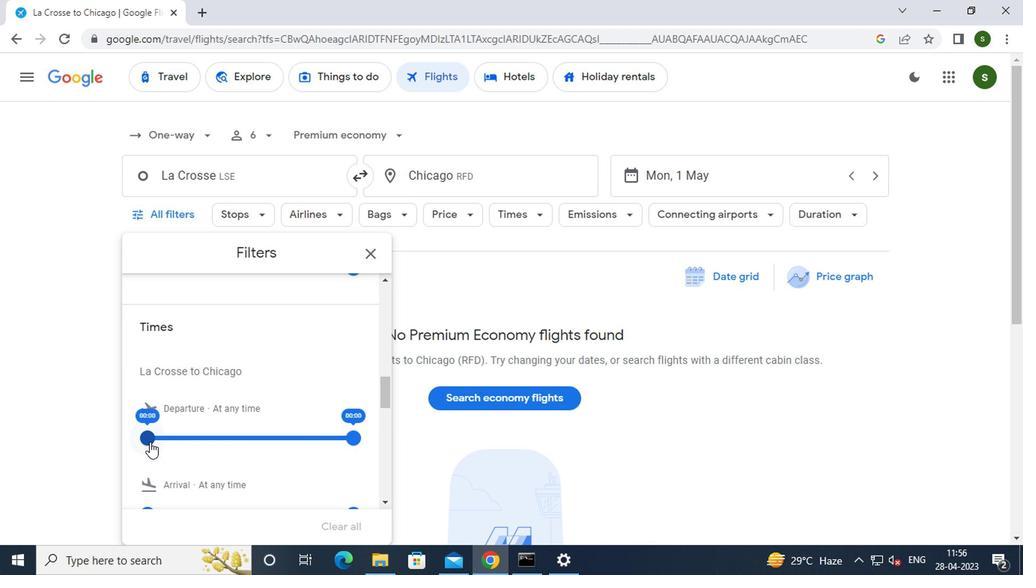 
Action: Mouse pressed left at (141, 445)
Screenshot: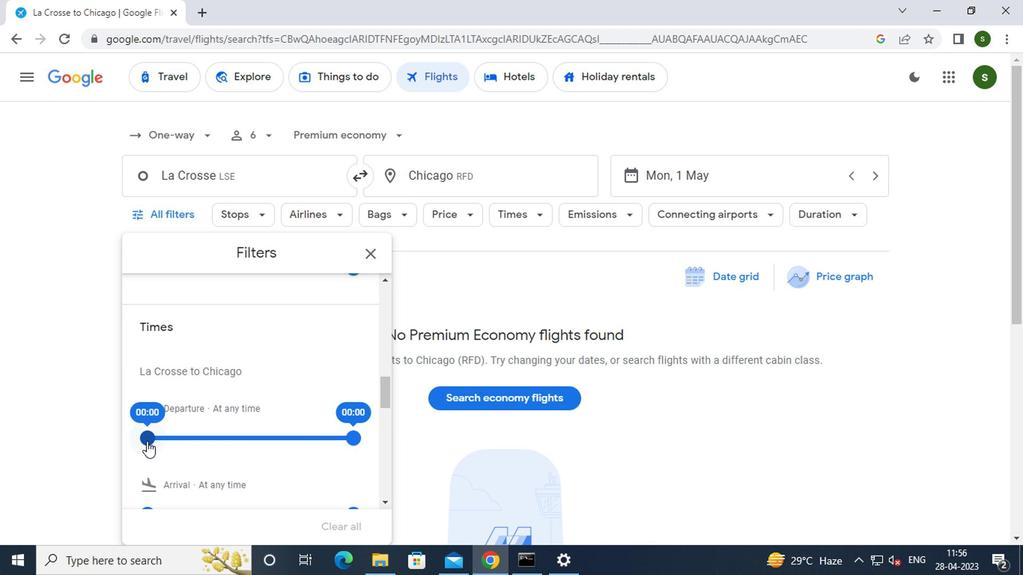 
Action: Mouse moved to (377, 248)
Screenshot: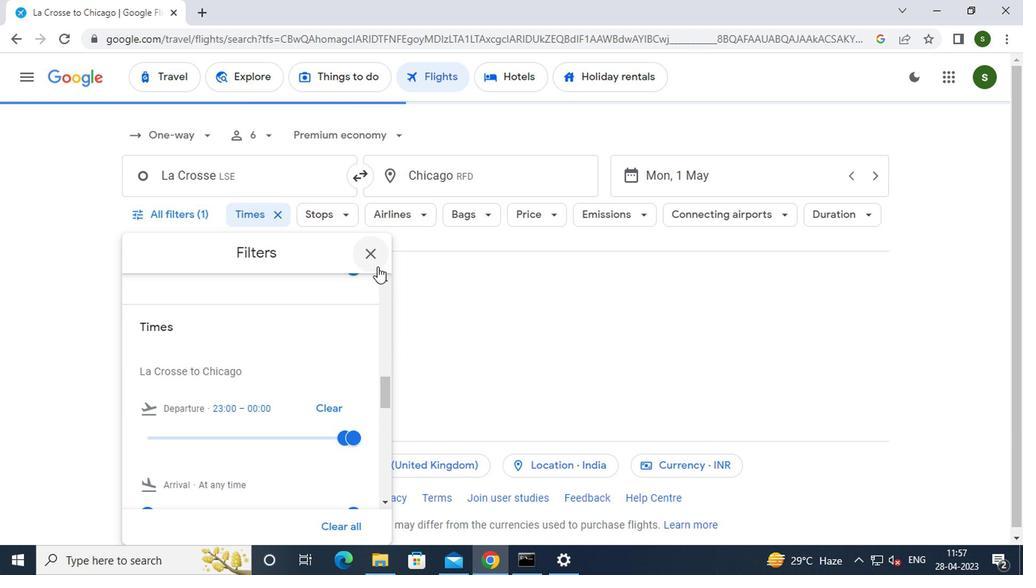 
Action: Mouse pressed left at (377, 248)
Screenshot: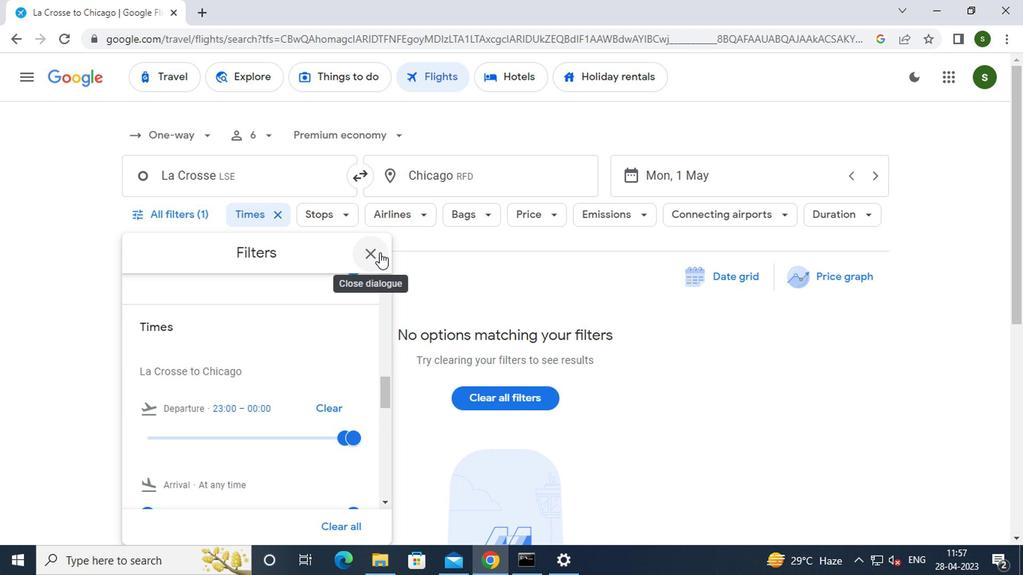 
